 Task: Create a due date automation trigger when advanced on, 2 hours after a card is due add fields without custom field "Resume" set to a date not in this week.
Action: Mouse moved to (1358, 99)
Screenshot: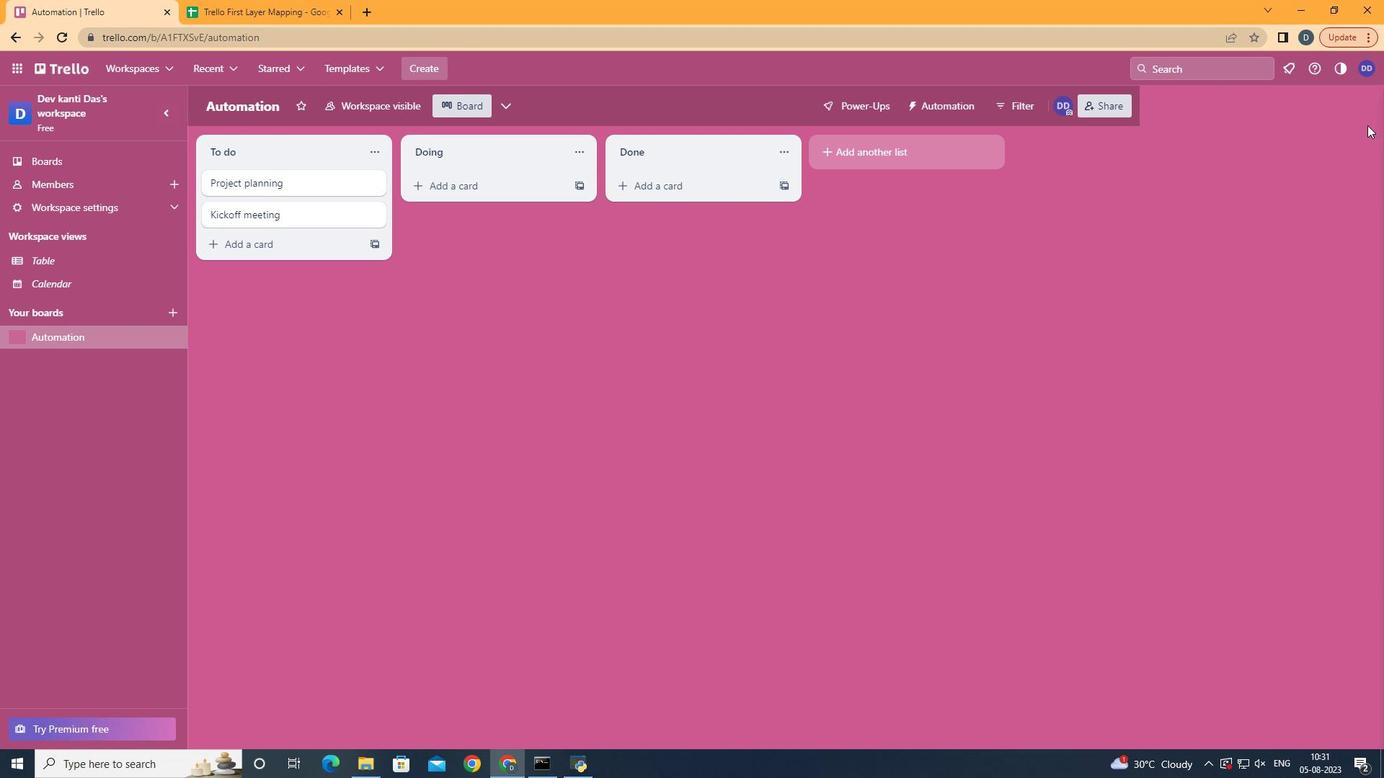 
Action: Mouse pressed left at (1358, 99)
Screenshot: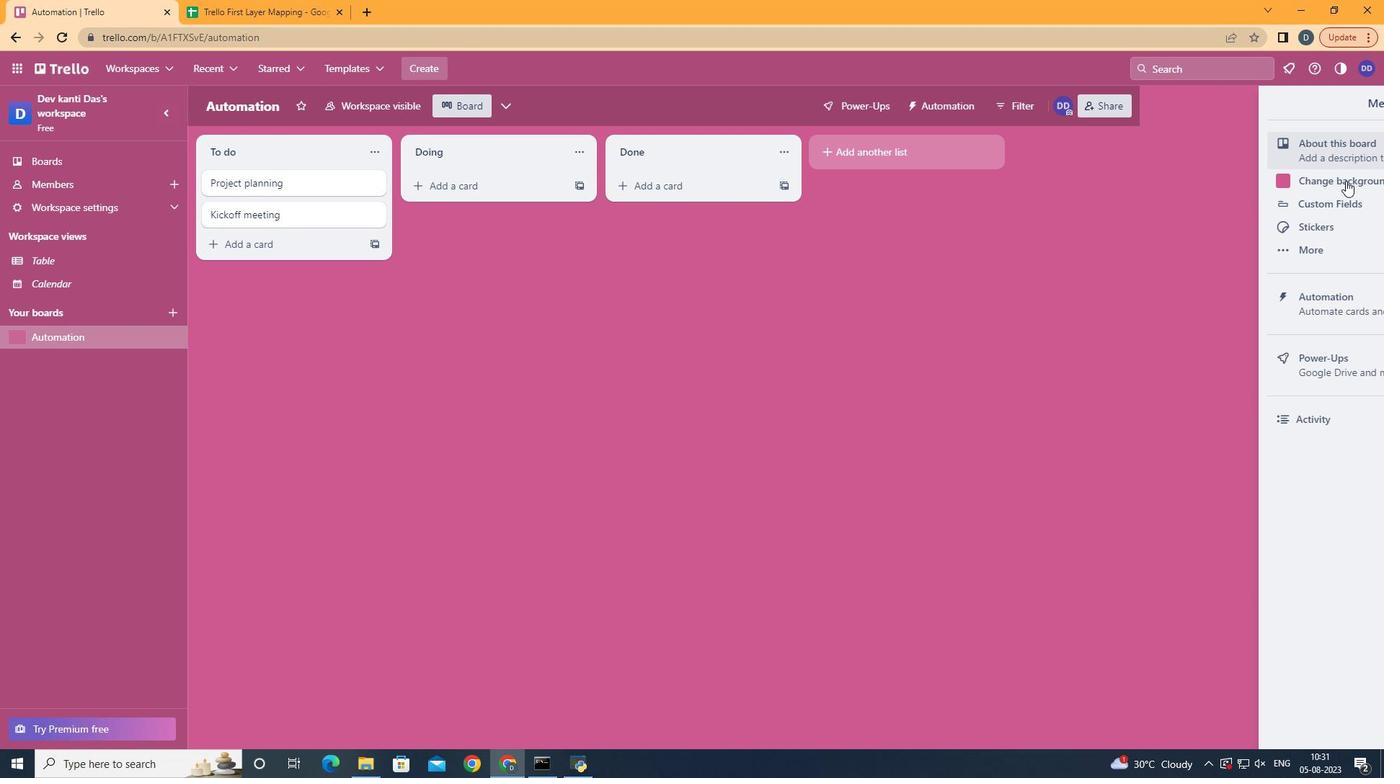
Action: Mouse moved to (1257, 287)
Screenshot: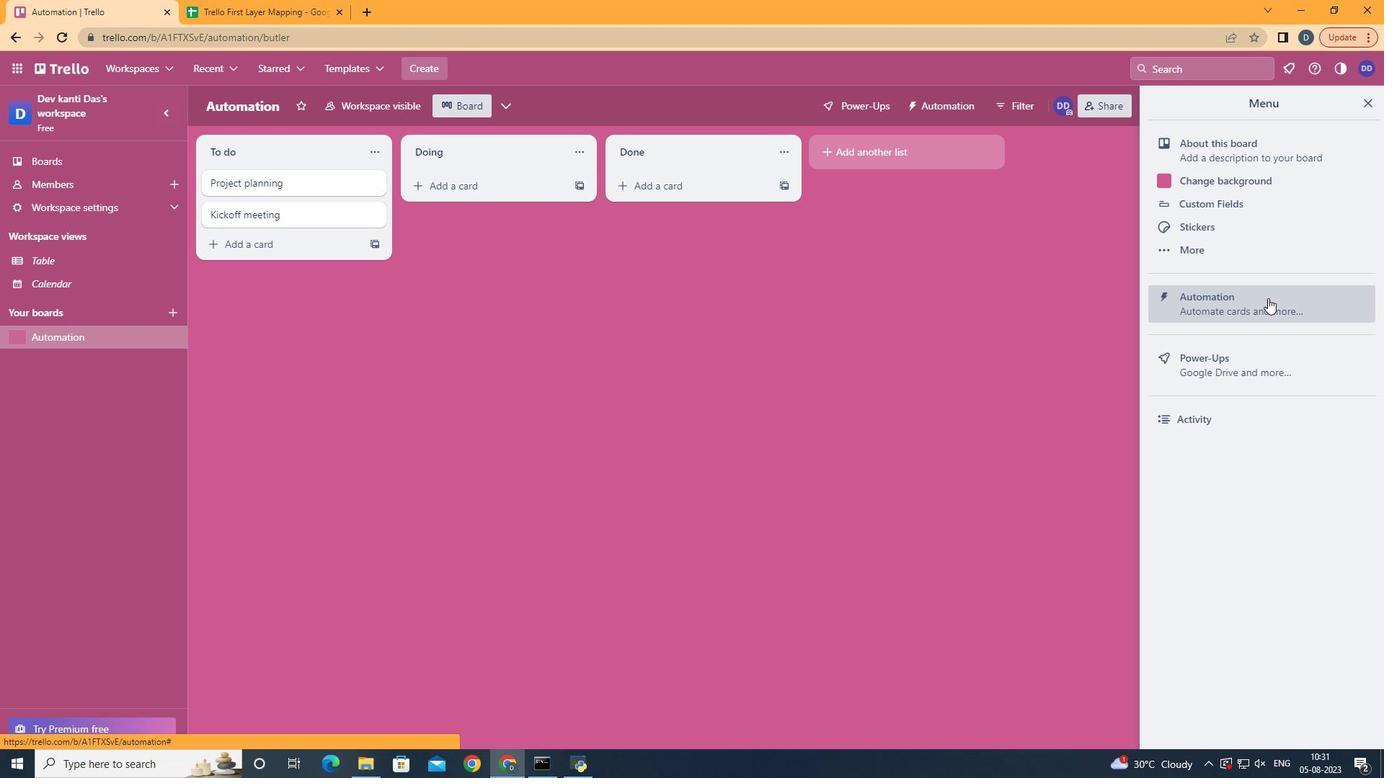 
Action: Mouse pressed left at (1257, 287)
Screenshot: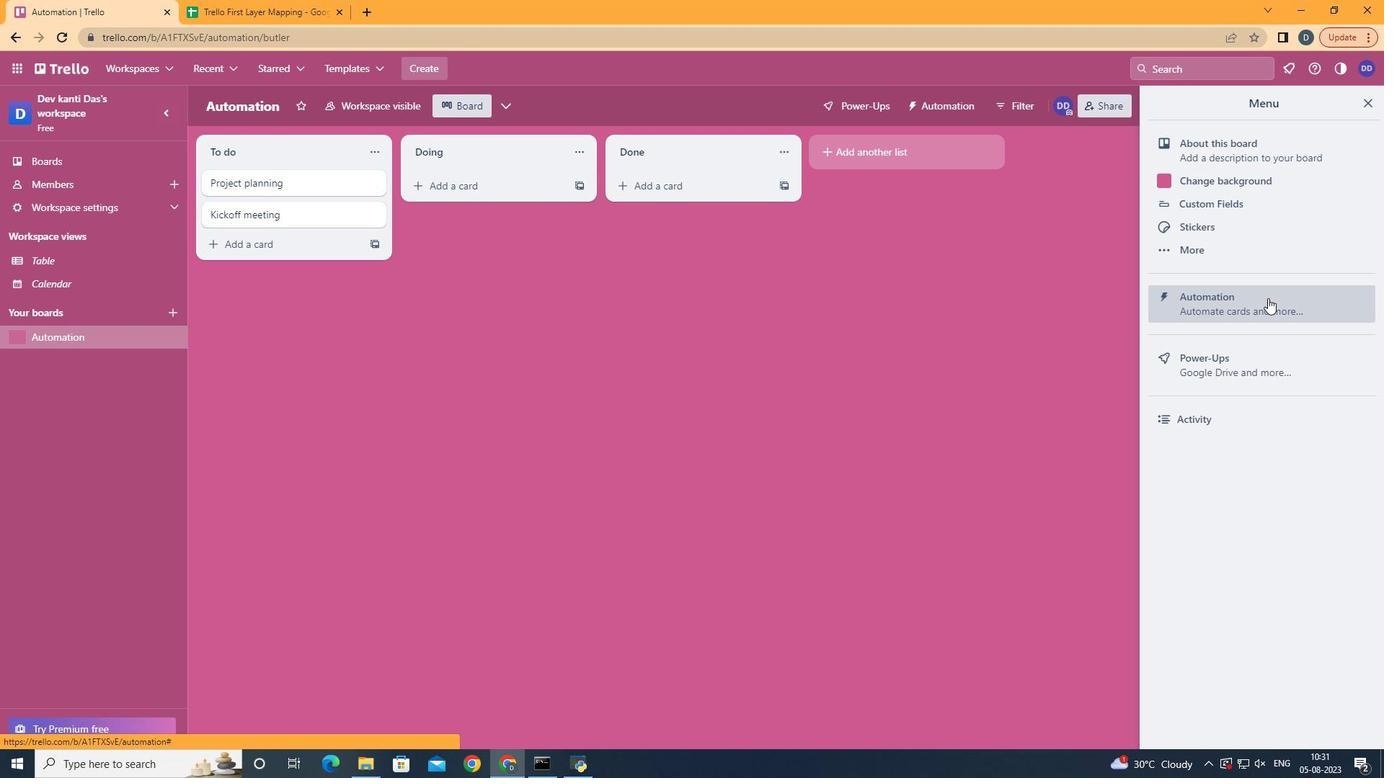 
Action: Mouse moved to (282, 266)
Screenshot: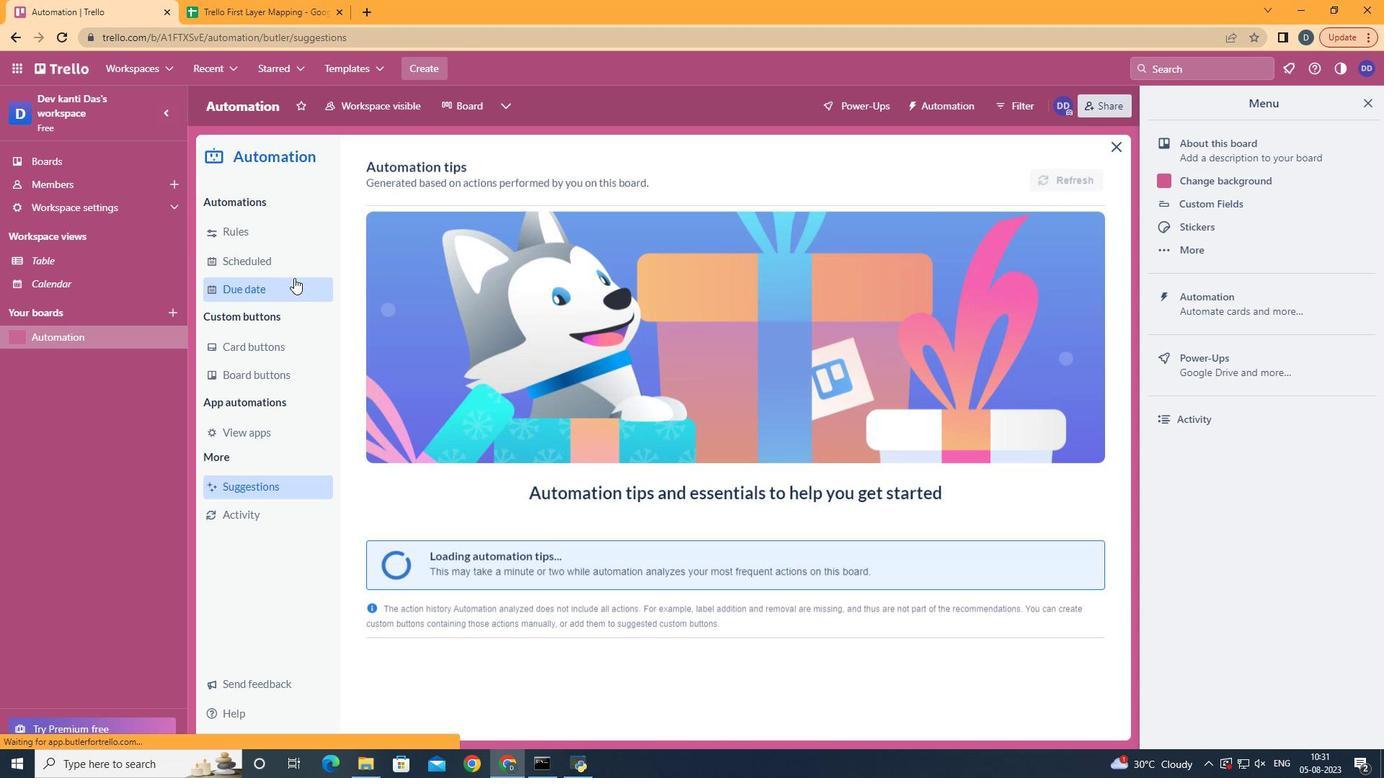 
Action: Mouse pressed left at (282, 266)
Screenshot: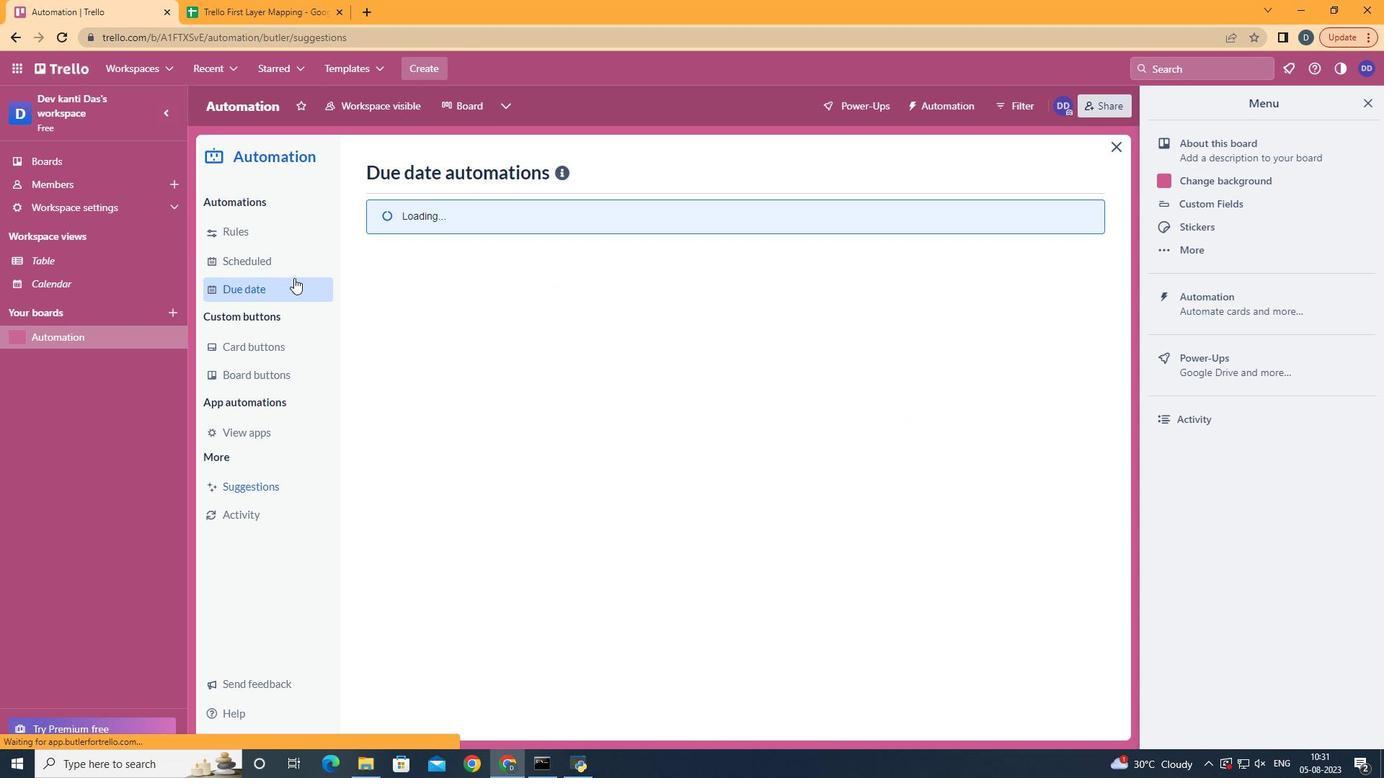 
Action: Mouse moved to (1012, 162)
Screenshot: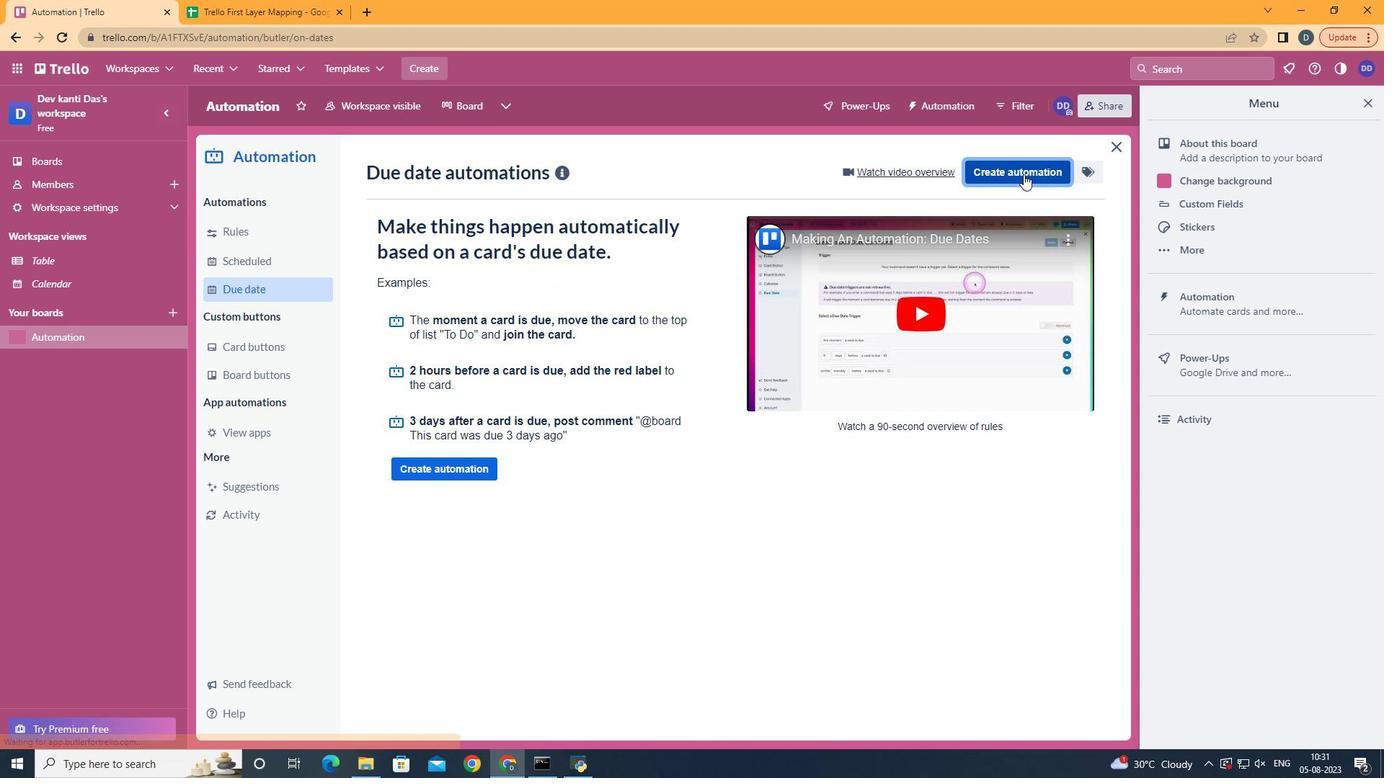 
Action: Mouse pressed left at (1012, 162)
Screenshot: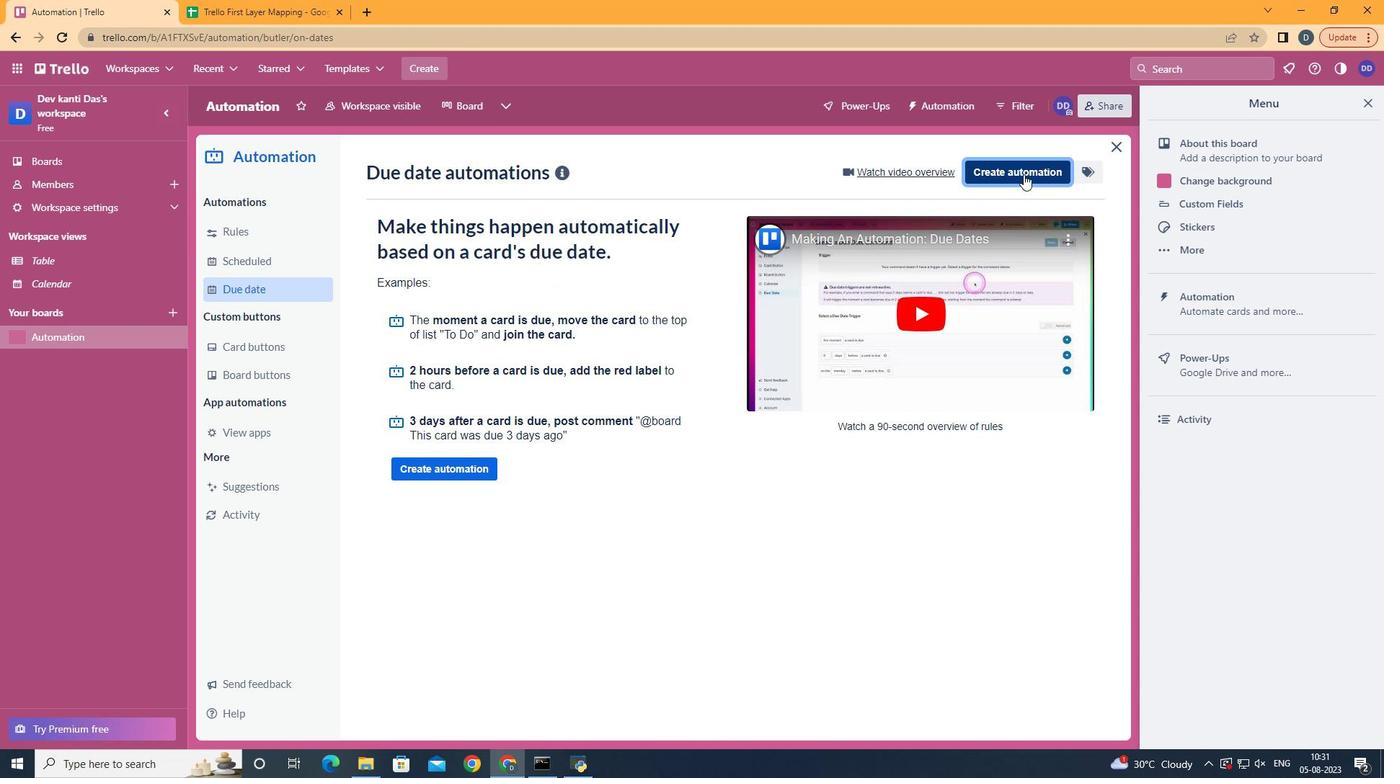 
Action: Mouse moved to (734, 312)
Screenshot: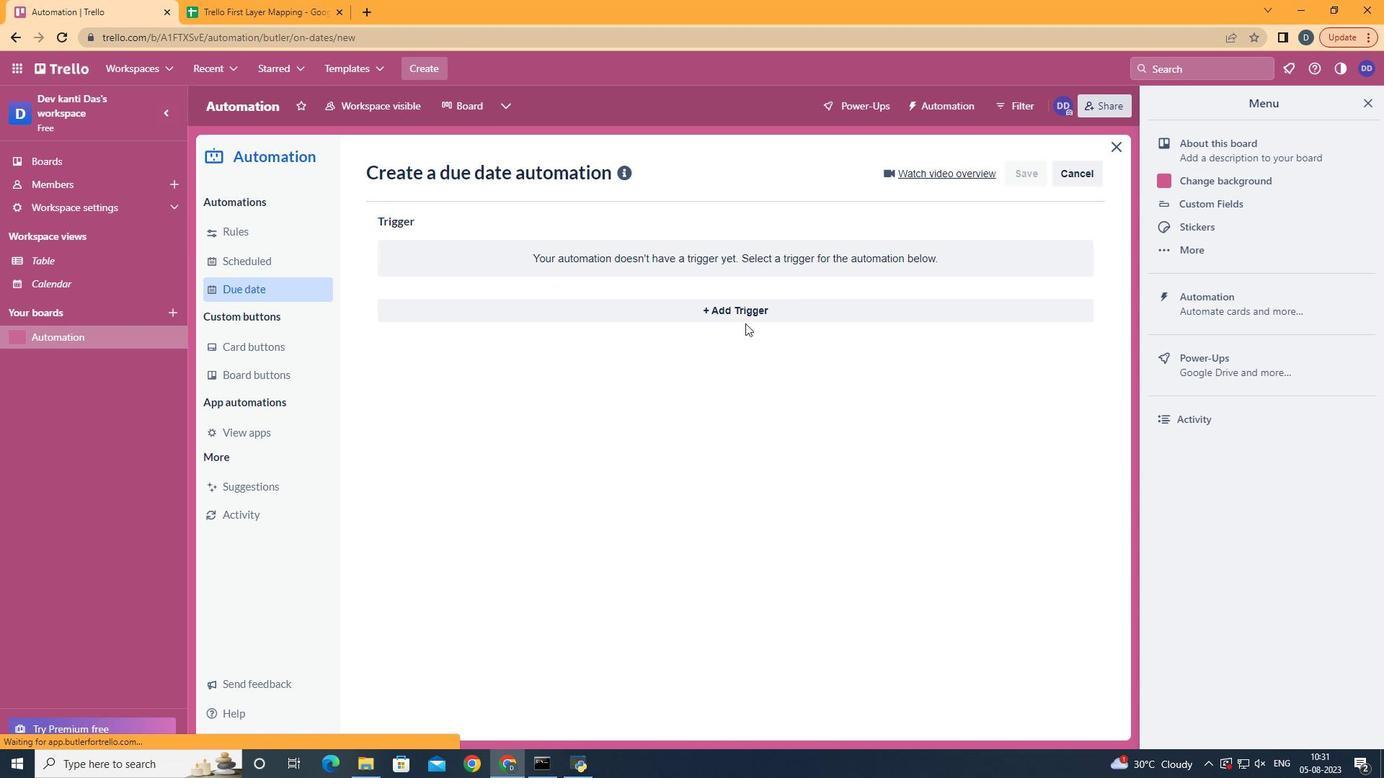 
Action: Mouse pressed left at (734, 312)
Screenshot: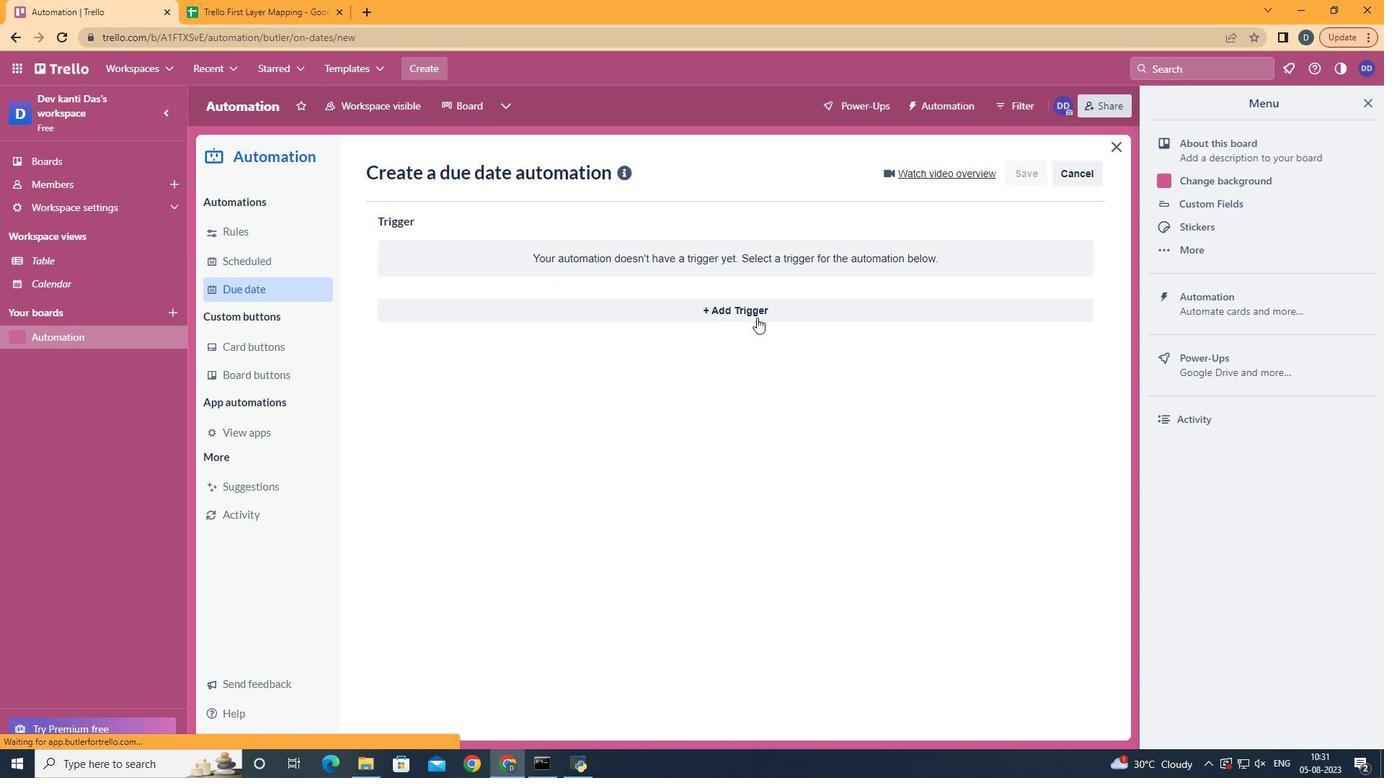 
Action: Mouse moved to (755, 302)
Screenshot: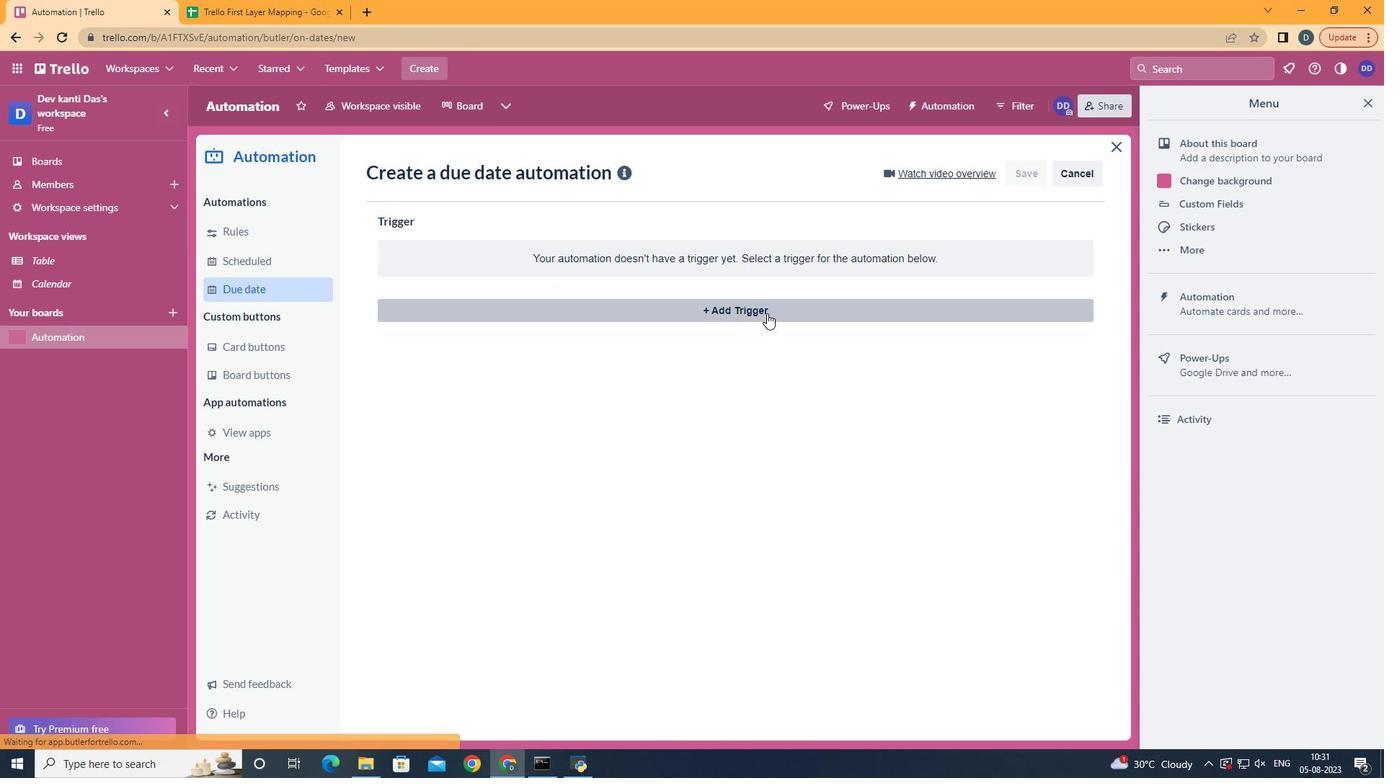 
Action: Mouse pressed left at (755, 302)
Screenshot: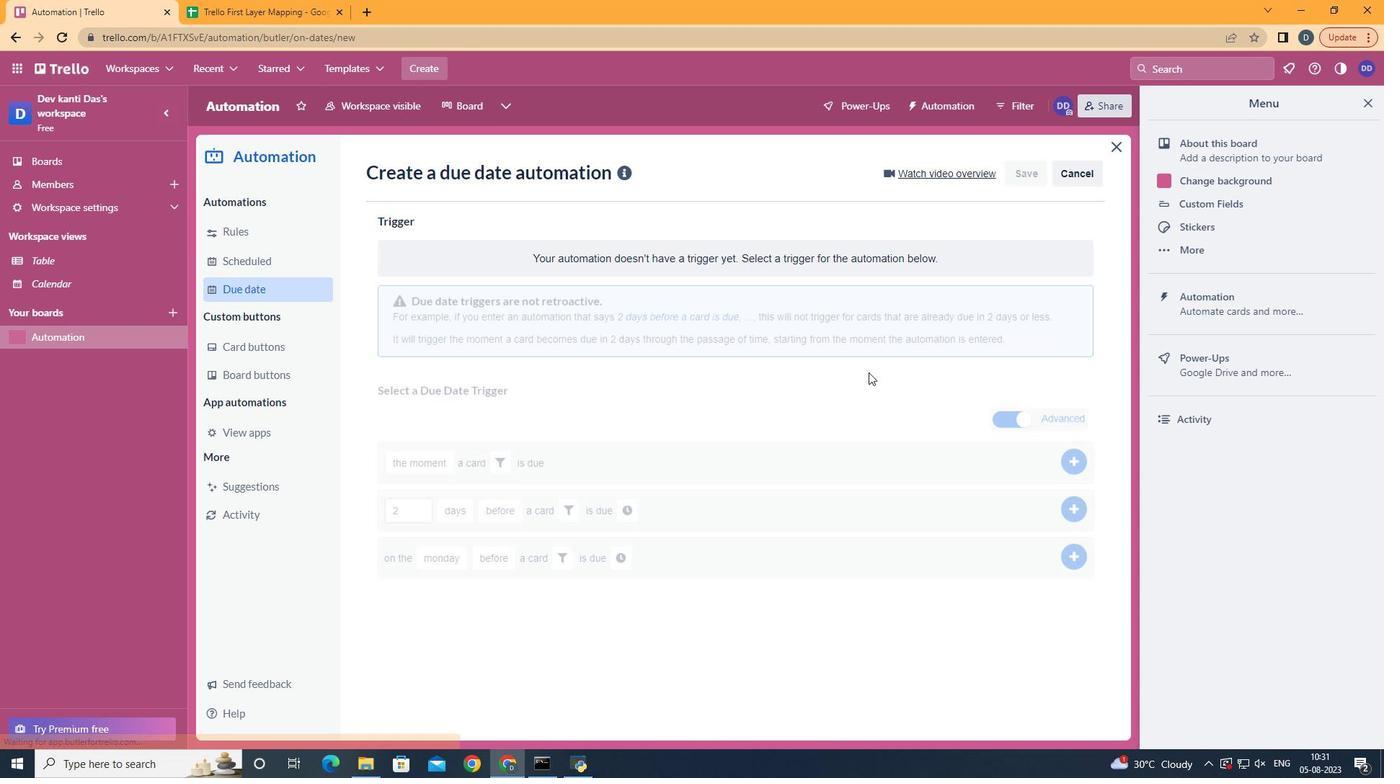 
Action: Mouse moved to (472, 596)
Screenshot: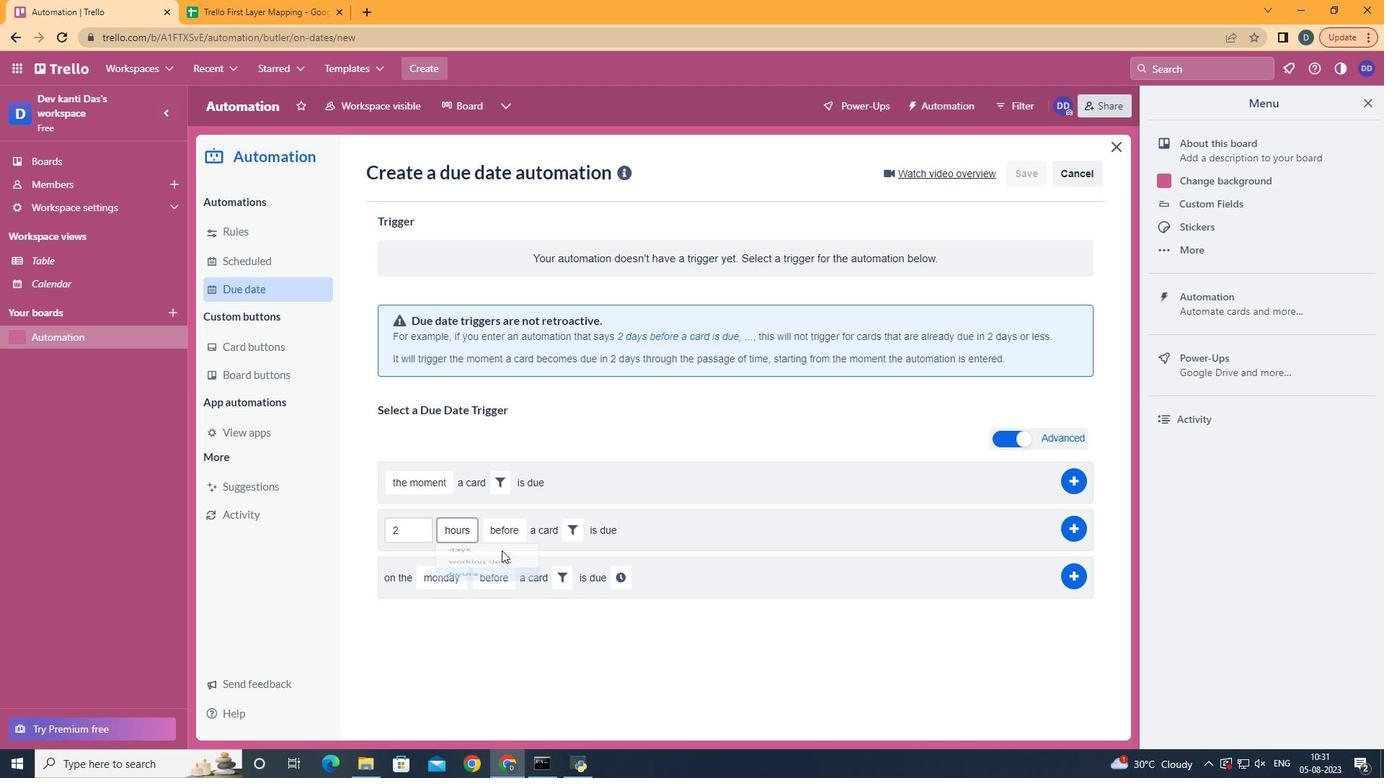 
Action: Mouse pressed left at (472, 596)
Screenshot: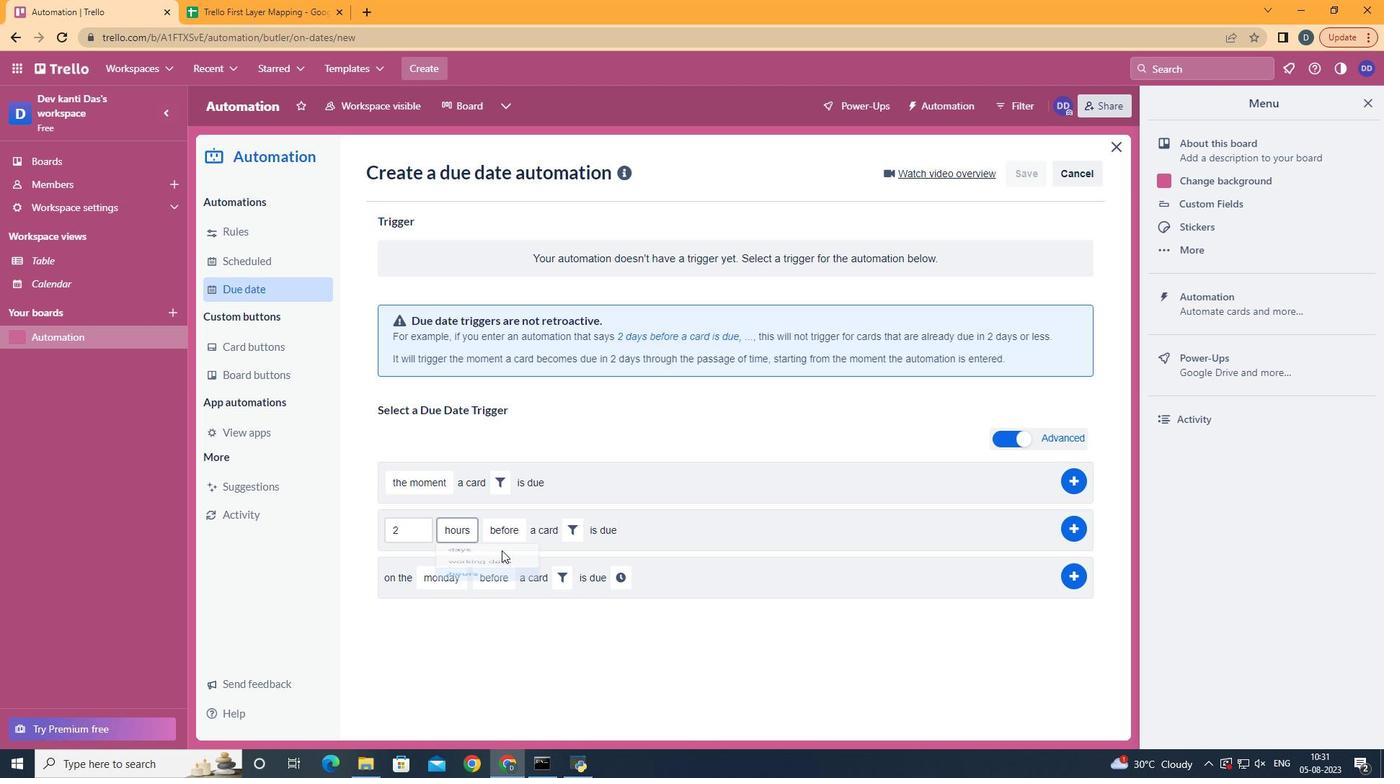 
Action: Mouse moved to (502, 571)
Screenshot: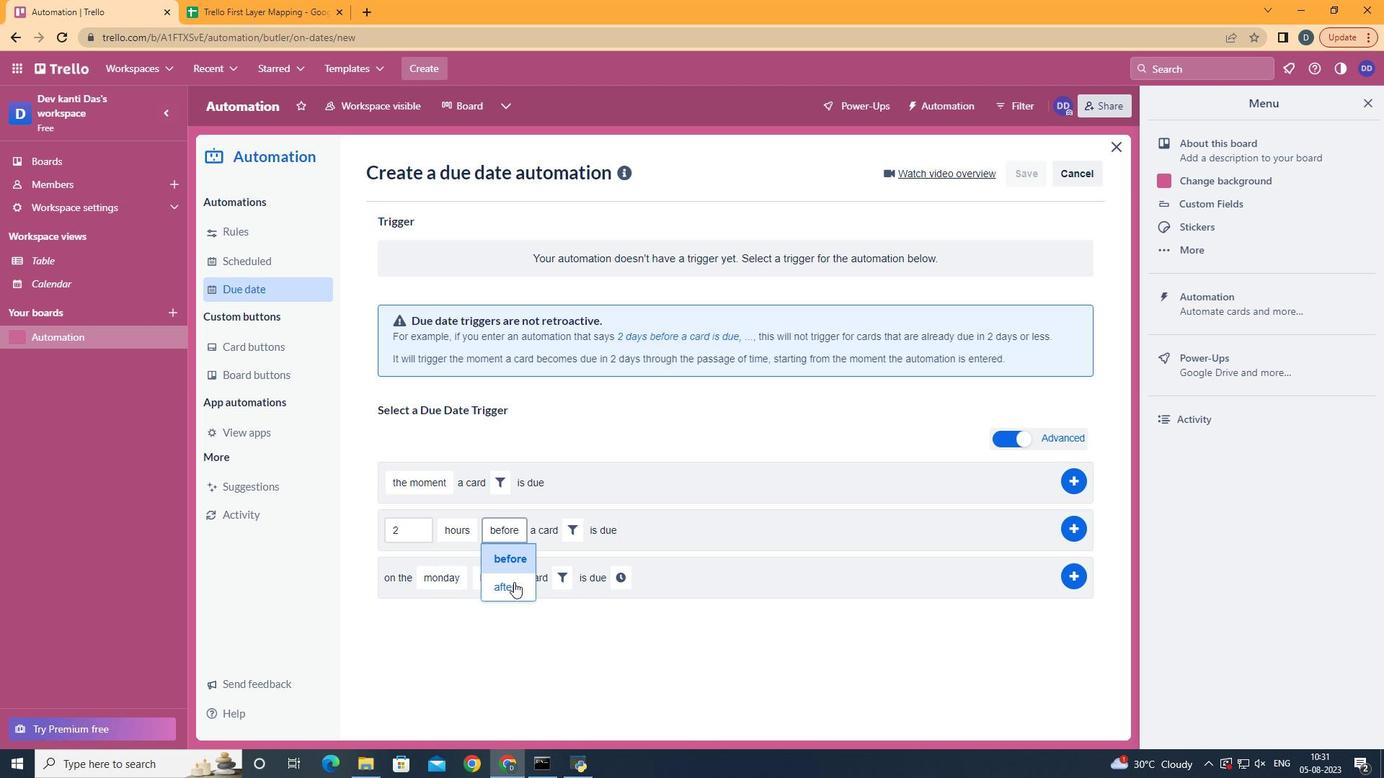 
Action: Mouse pressed left at (502, 571)
Screenshot: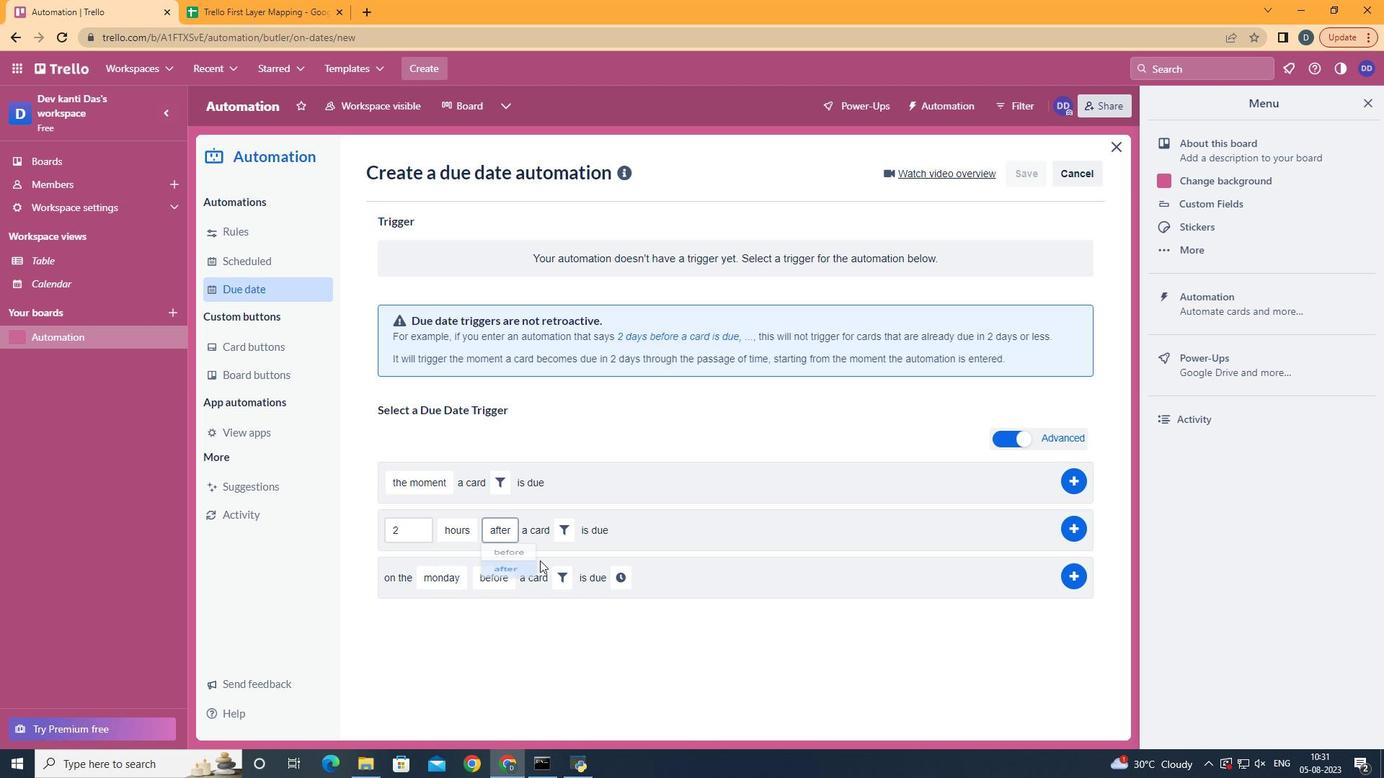 
Action: Mouse moved to (548, 524)
Screenshot: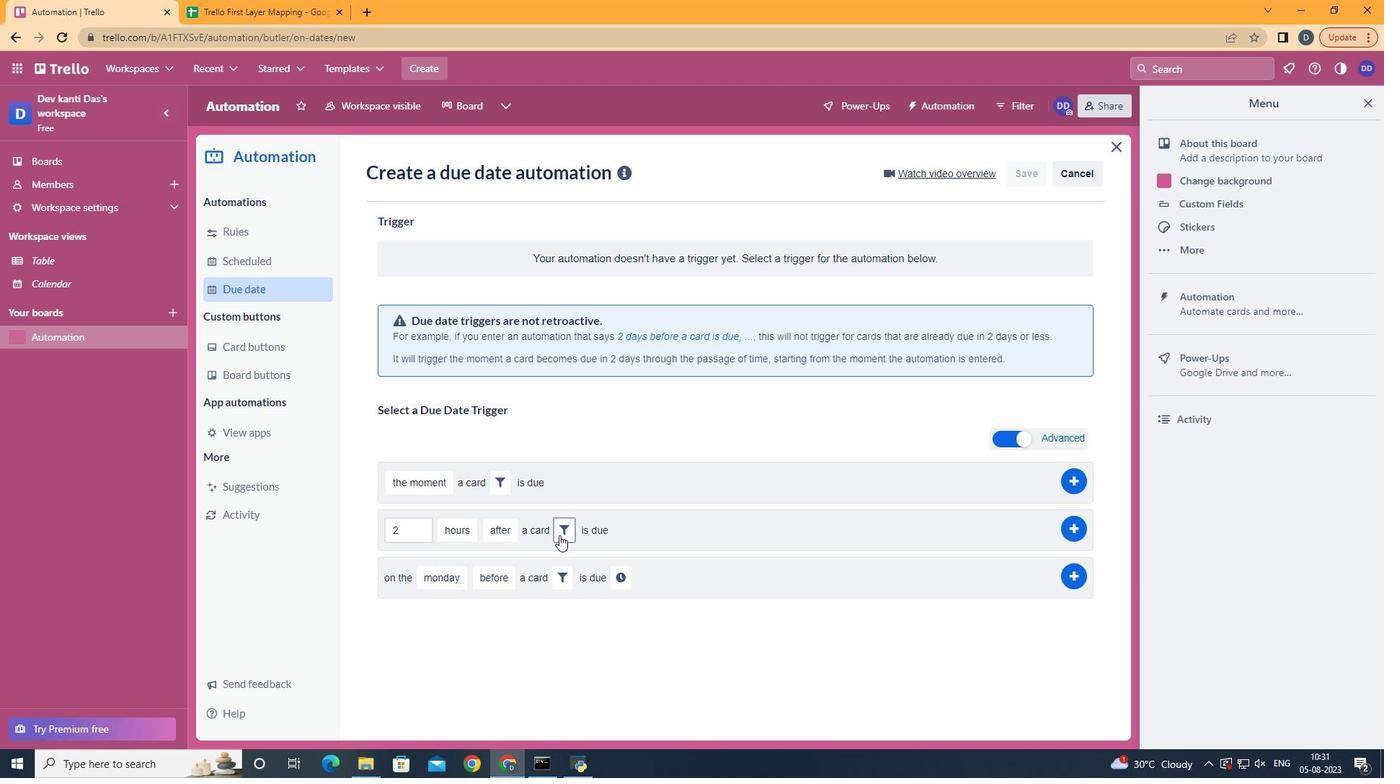 
Action: Mouse pressed left at (548, 524)
Screenshot: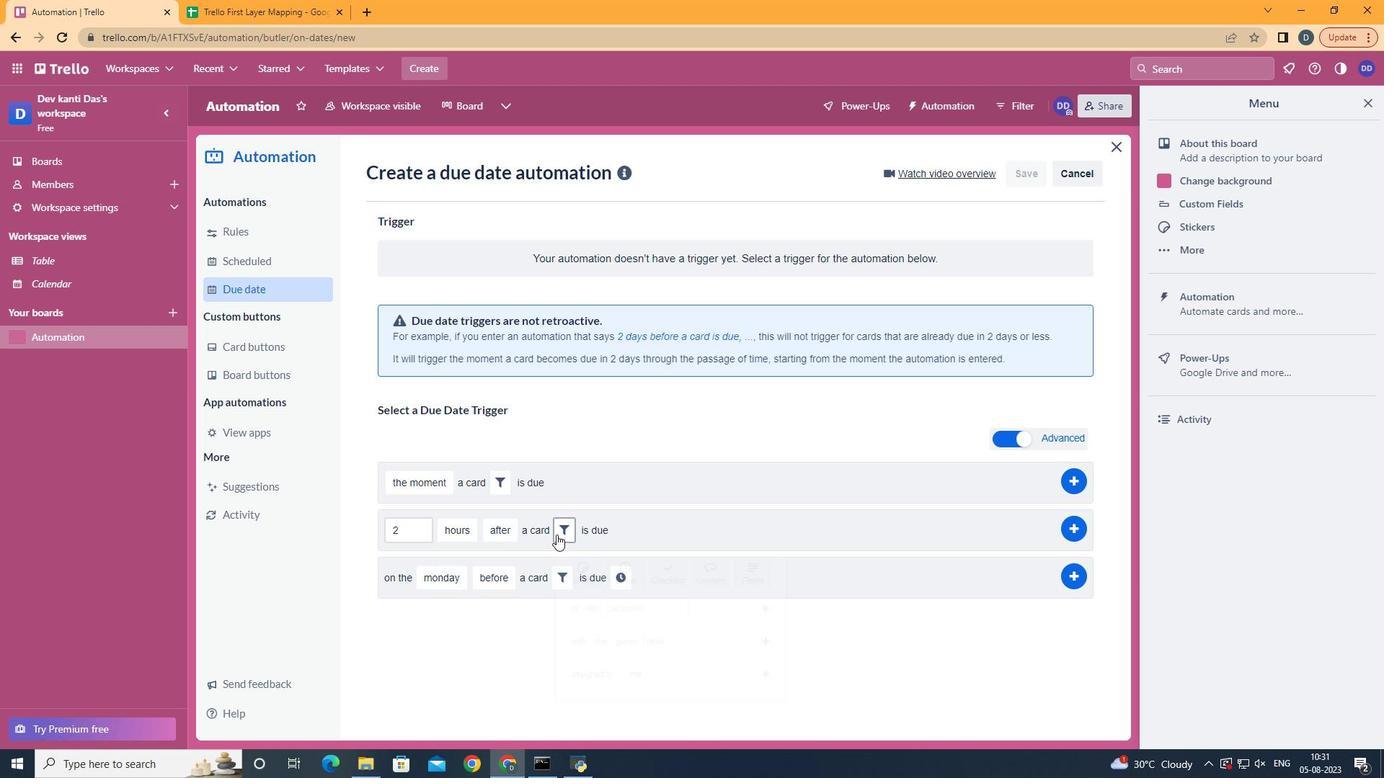 
Action: Mouse moved to (785, 563)
Screenshot: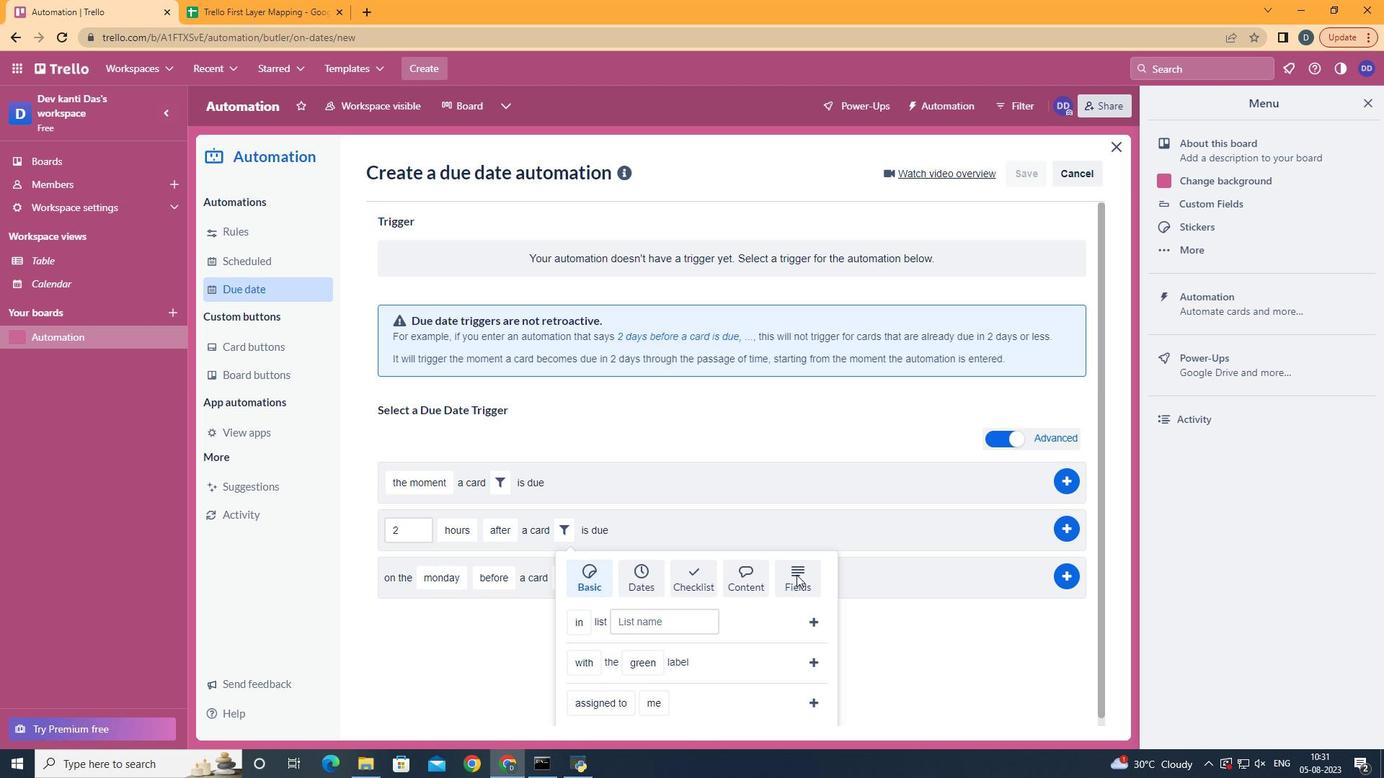 
Action: Mouse pressed left at (785, 563)
Screenshot: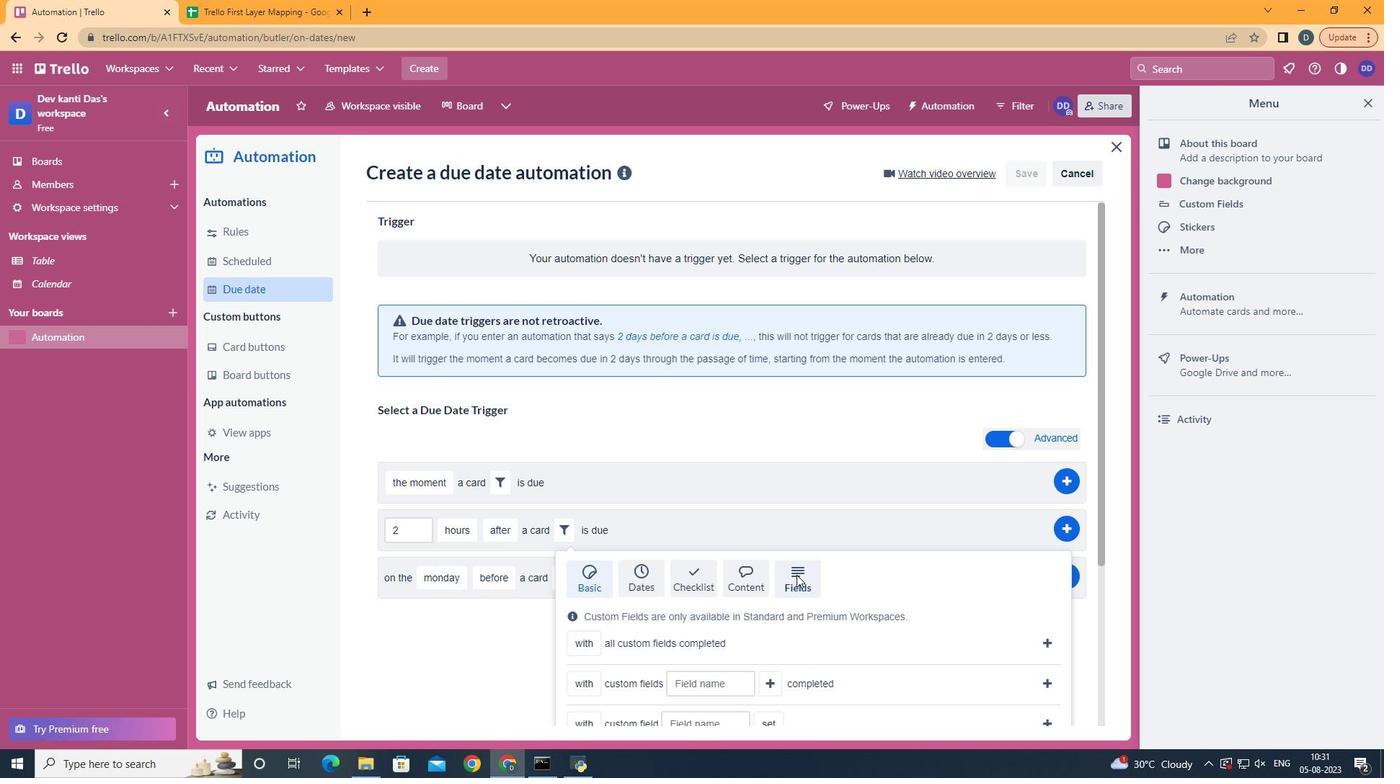 
Action: Mouse moved to (790, 560)
Screenshot: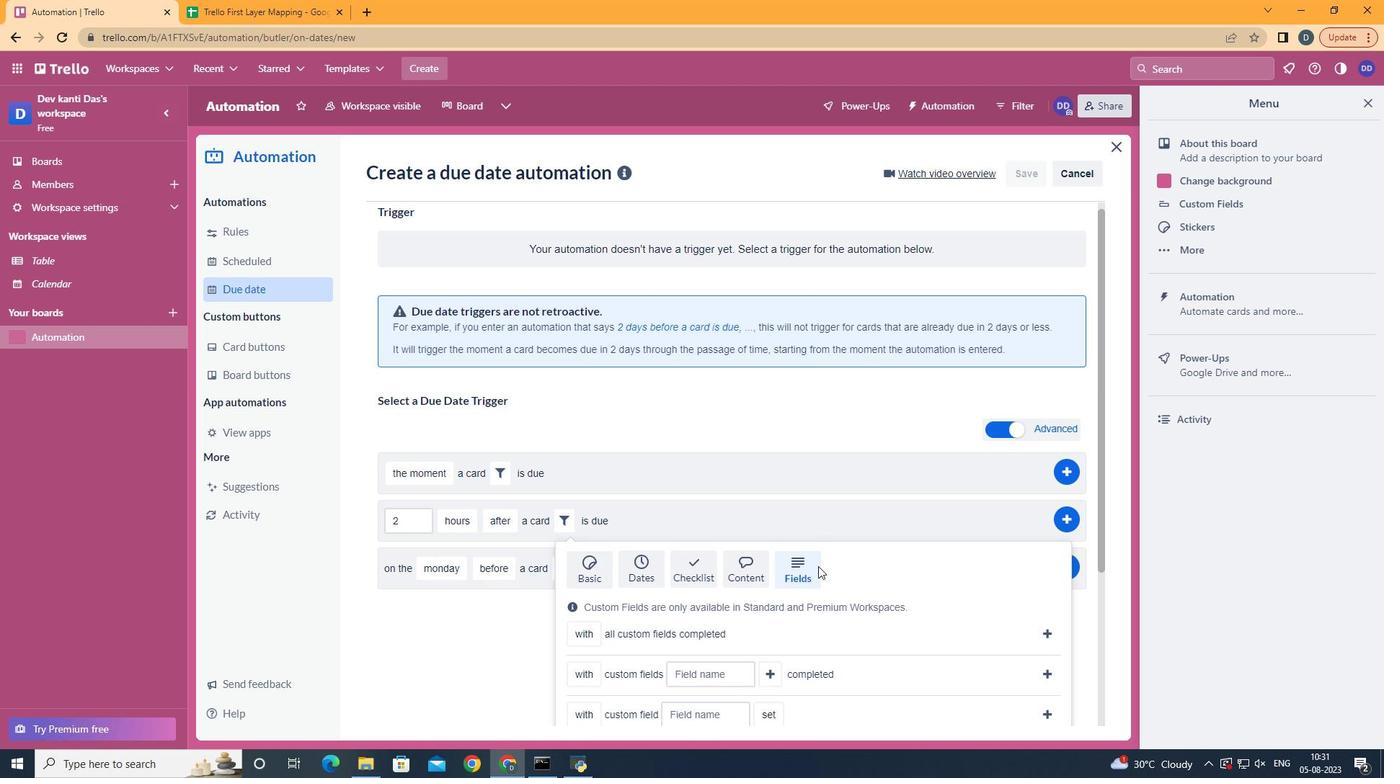 
Action: Mouse scrolled (790, 559) with delta (0, 0)
Screenshot: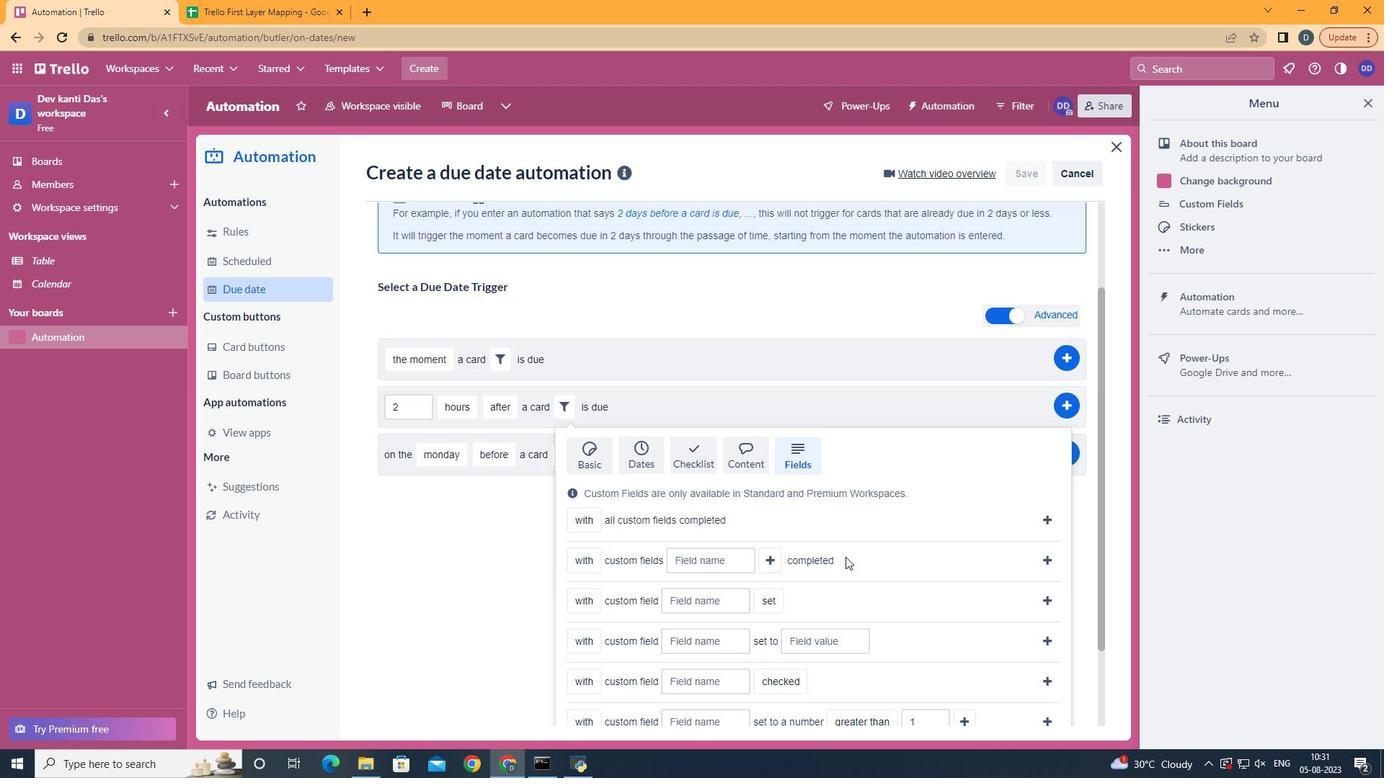 
Action: Mouse scrolled (790, 559) with delta (0, 0)
Screenshot: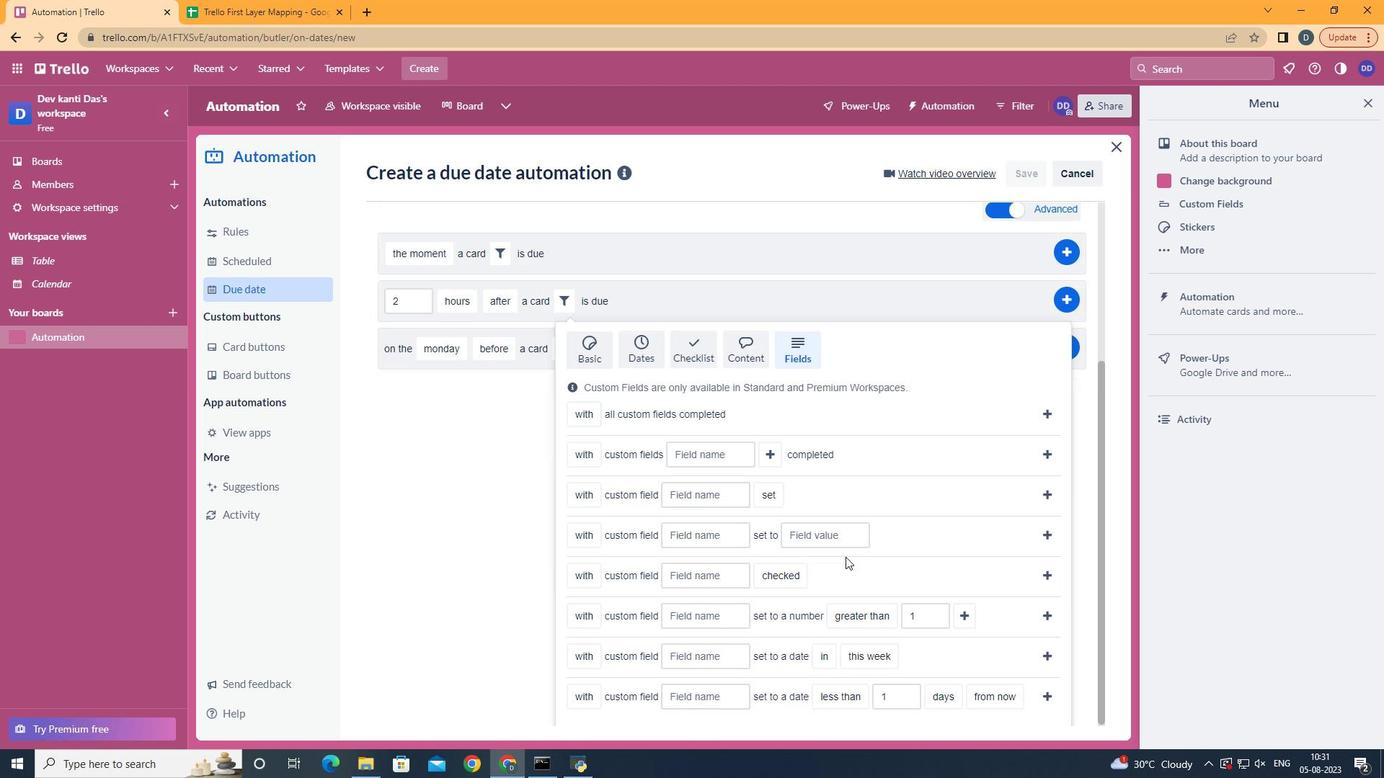 
Action: Mouse scrolled (790, 559) with delta (0, 0)
Screenshot: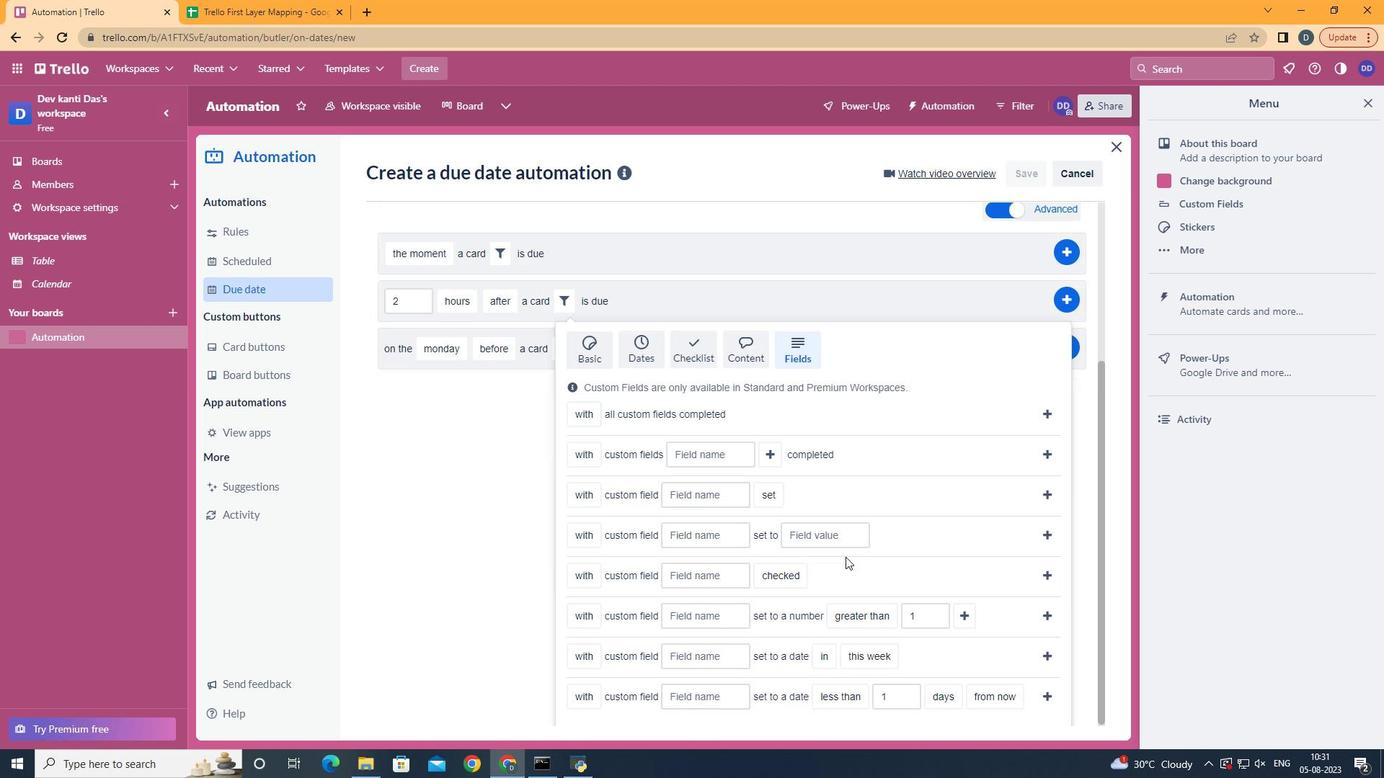 
Action: Mouse moved to (791, 560)
Screenshot: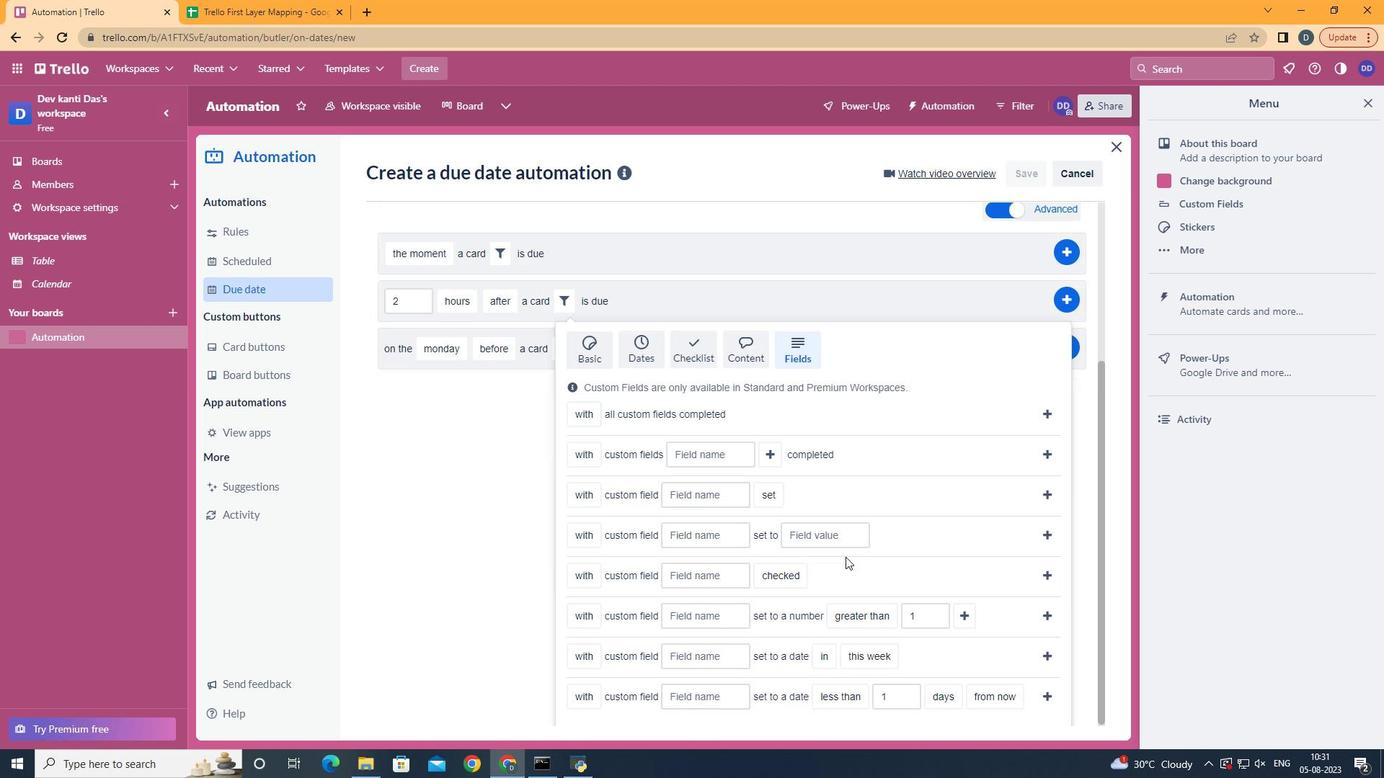
Action: Mouse scrolled (791, 559) with delta (0, 0)
Screenshot: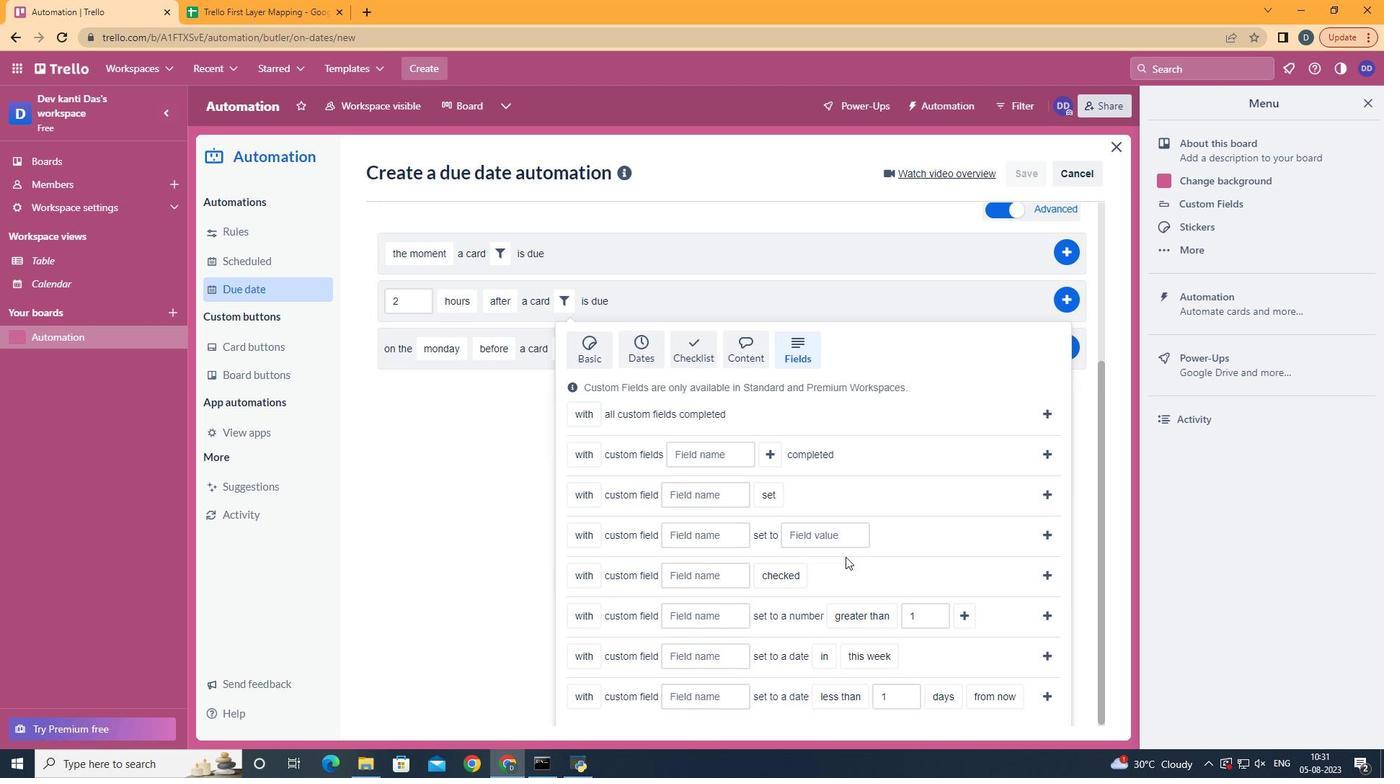 
Action: Mouse scrolled (791, 559) with delta (0, 0)
Screenshot: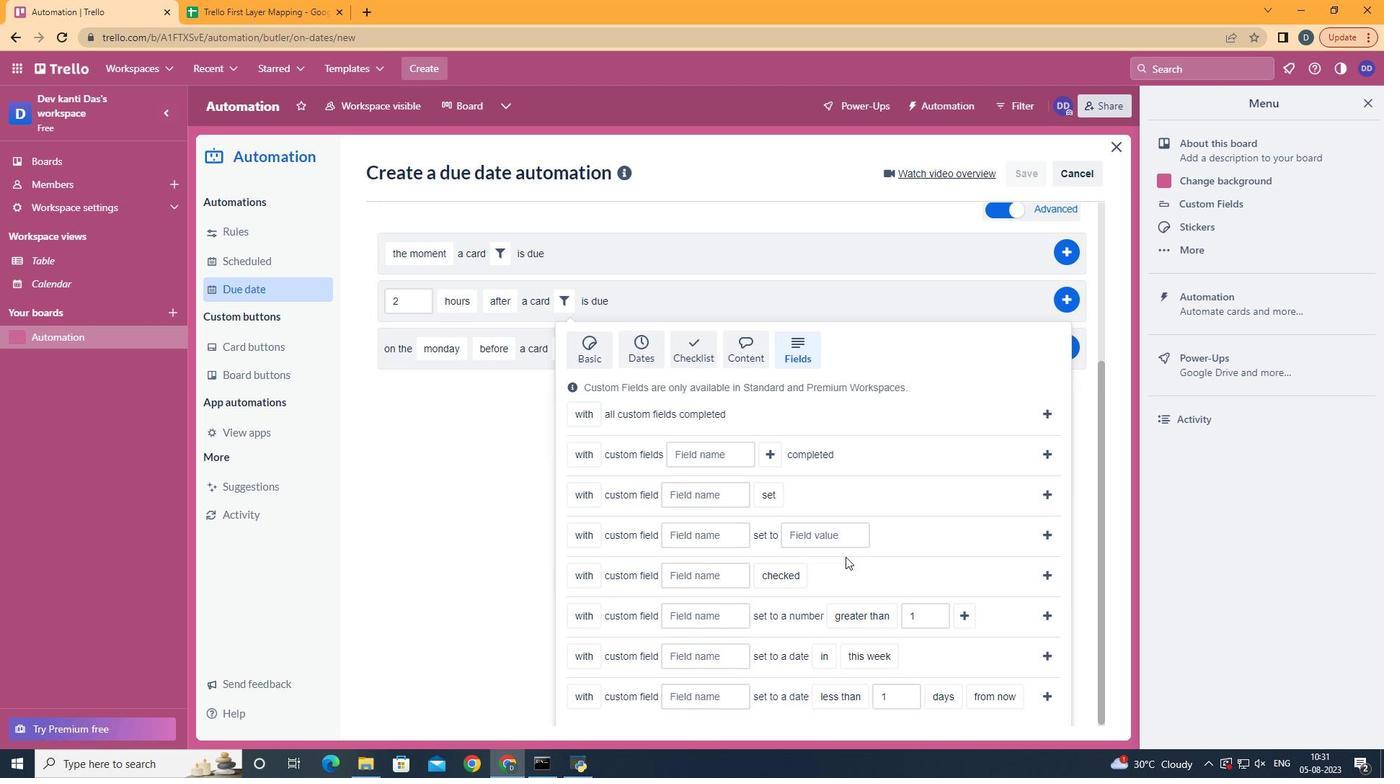 
Action: Mouse moved to (792, 560)
Screenshot: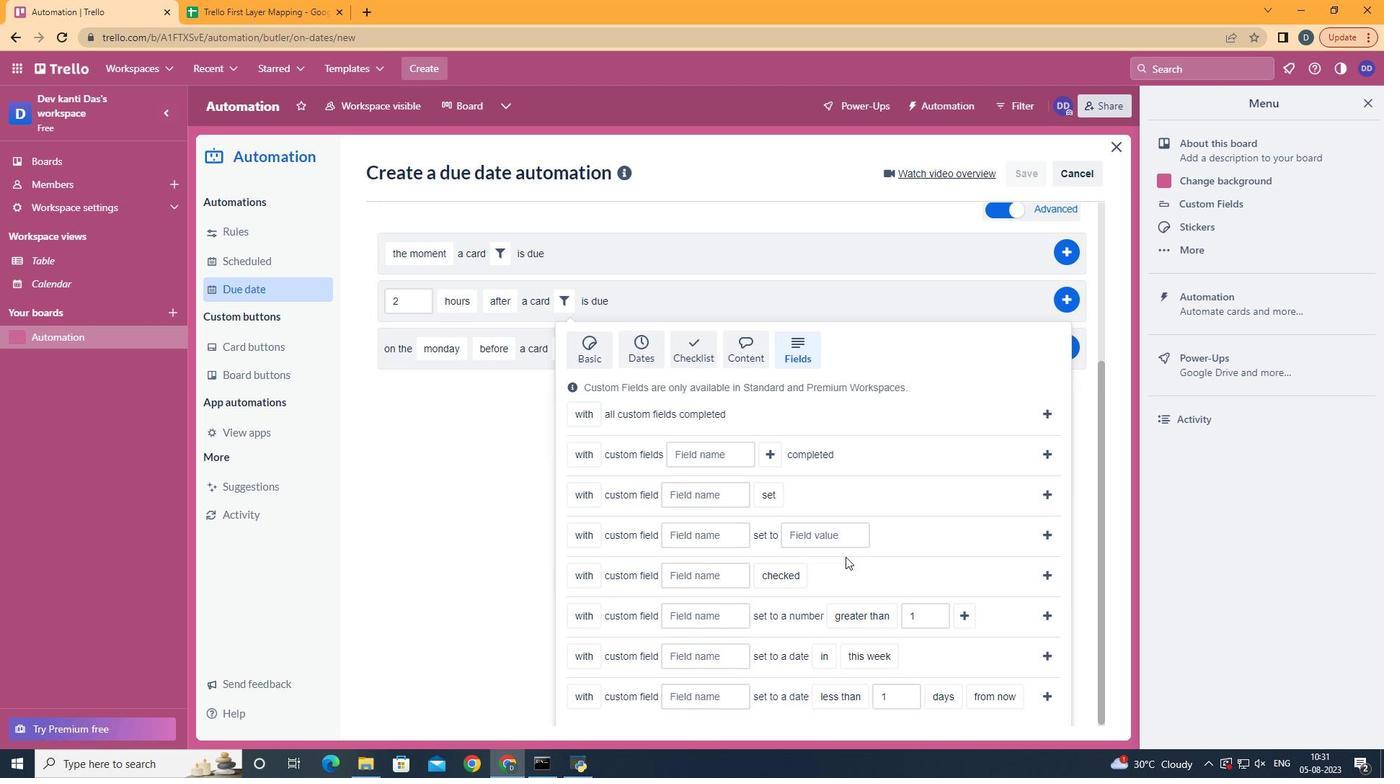 
Action: Mouse scrolled (792, 559) with delta (0, 0)
Screenshot: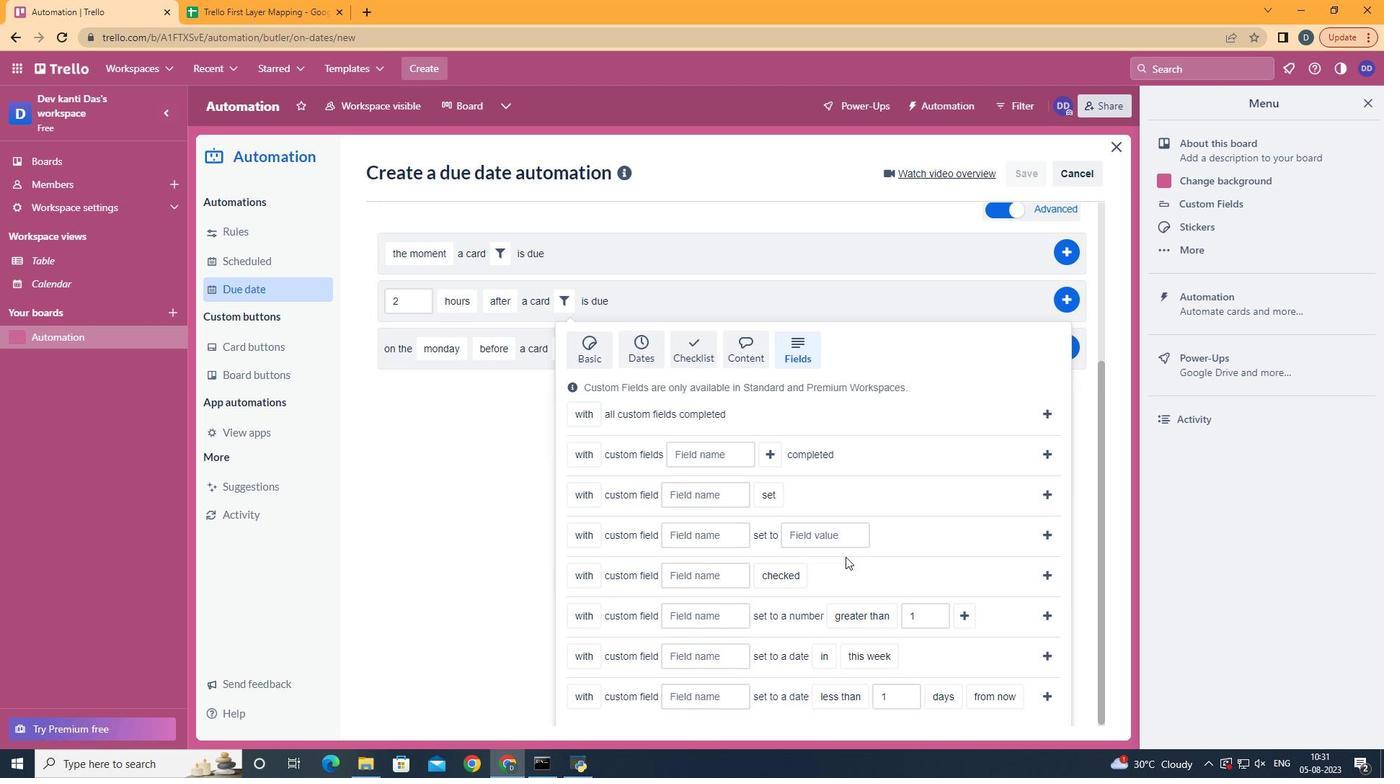 
Action: Mouse moved to (799, 557)
Screenshot: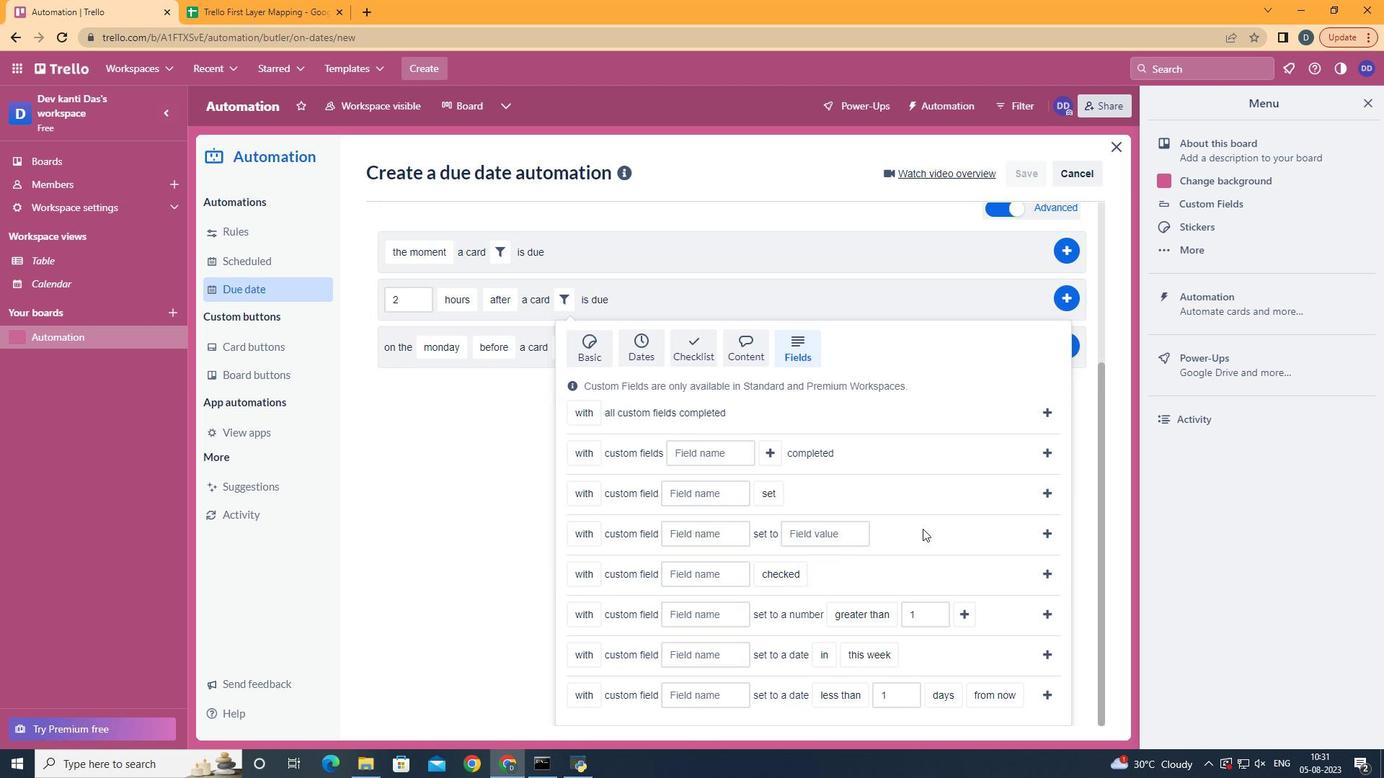 
Action: Mouse scrolled (799, 556) with delta (0, 0)
Screenshot: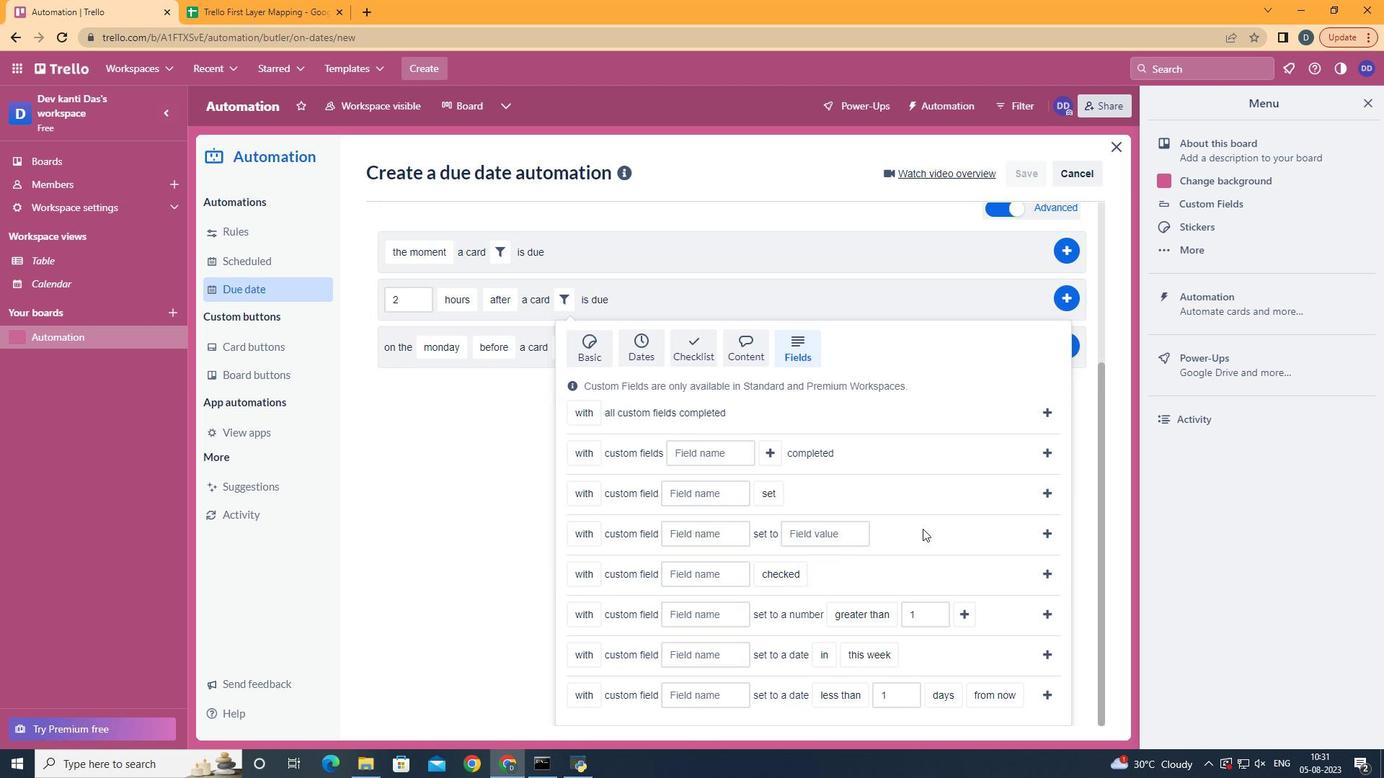 
Action: Mouse moved to (582, 698)
Screenshot: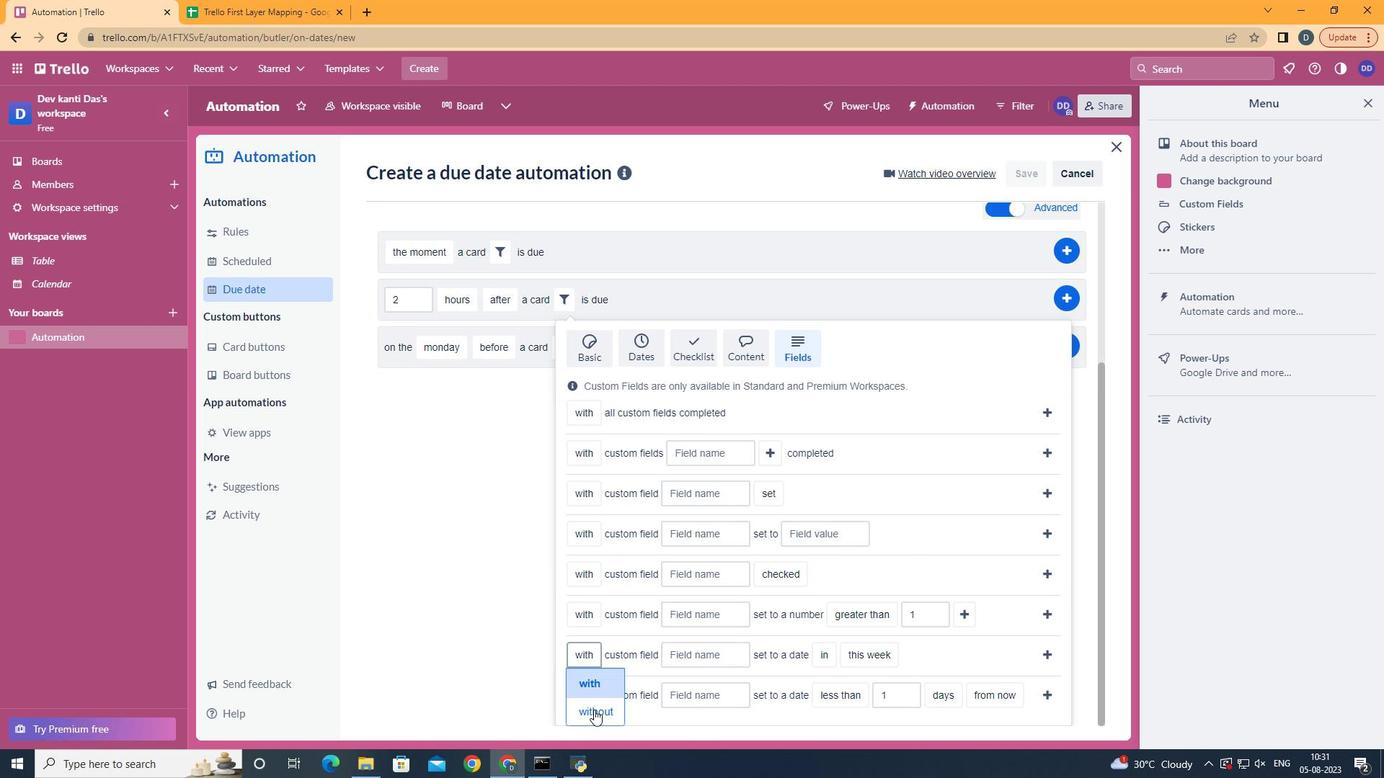 
Action: Mouse pressed left at (582, 698)
Screenshot: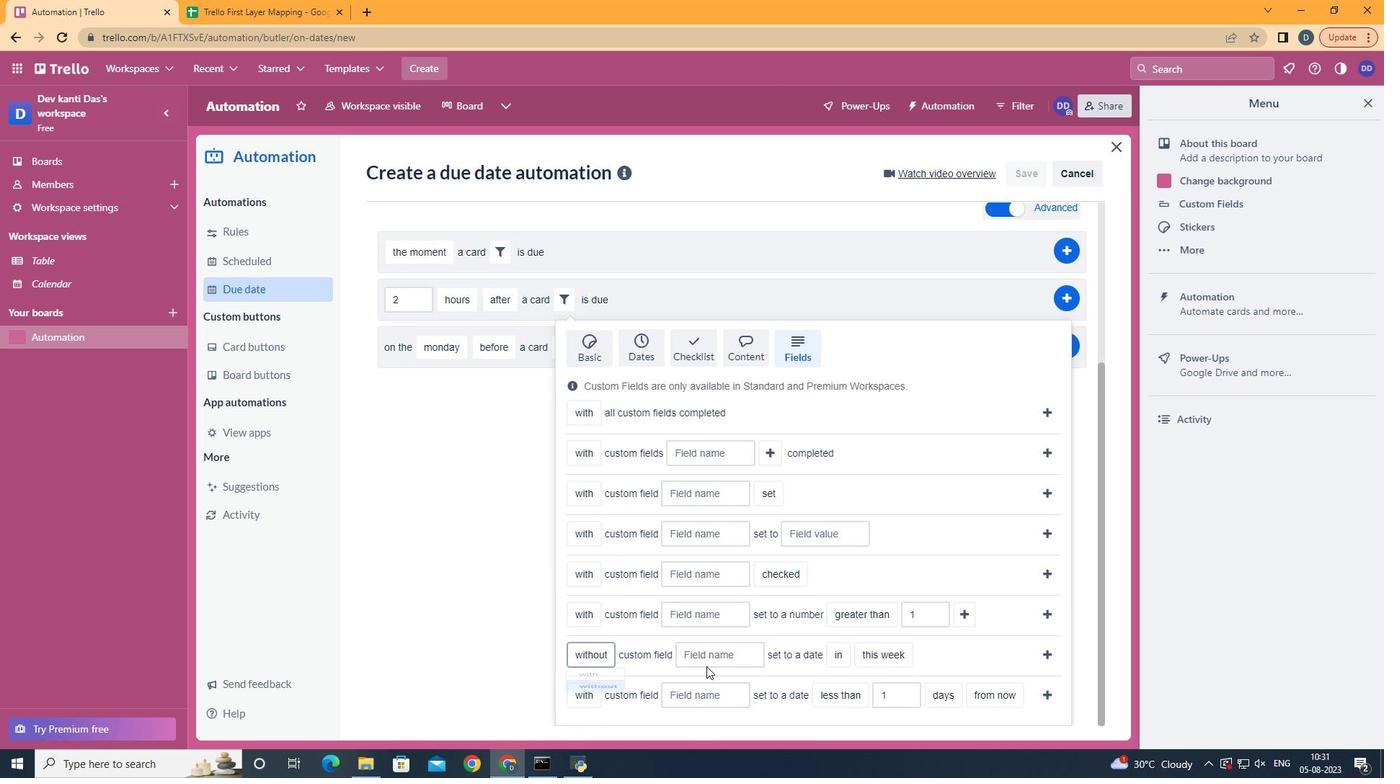 
Action: Mouse moved to (726, 642)
Screenshot: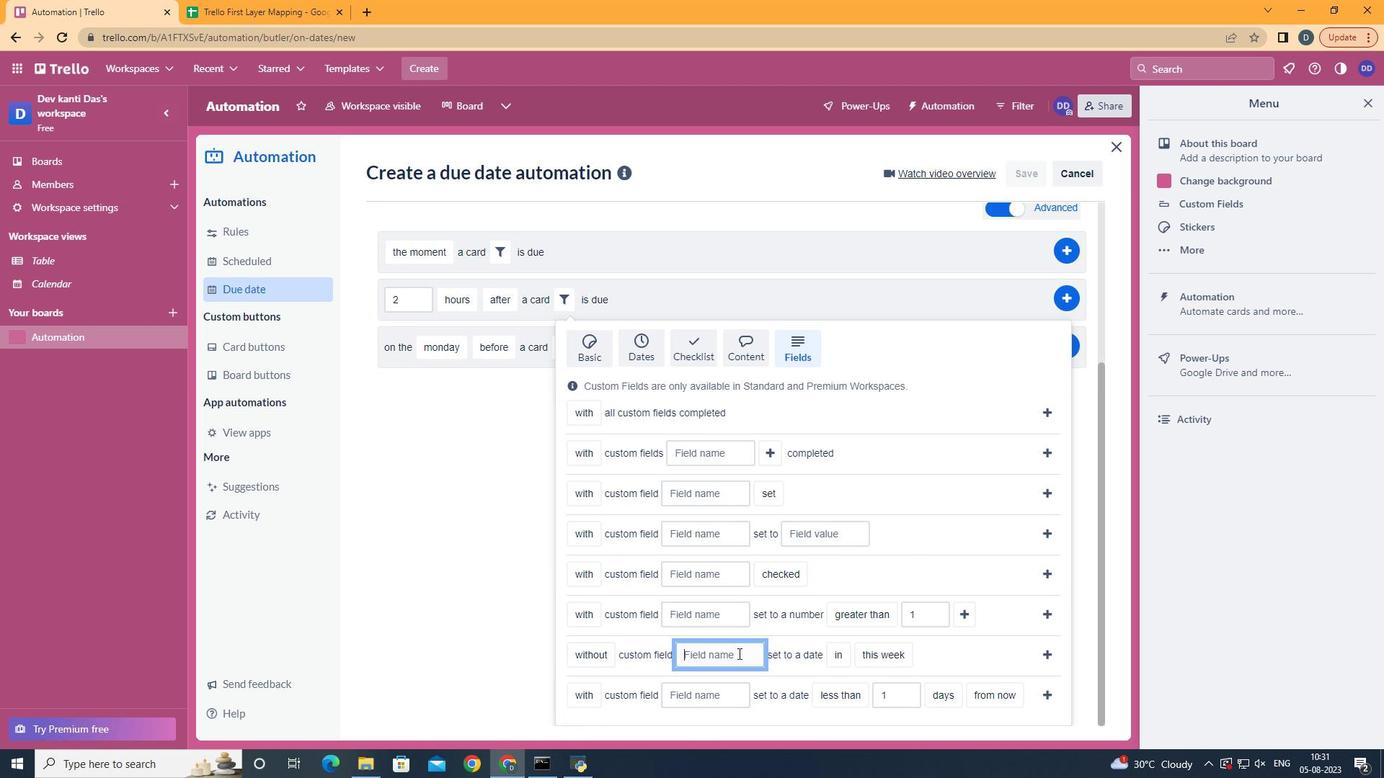 
Action: Mouse pressed left at (726, 642)
Screenshot: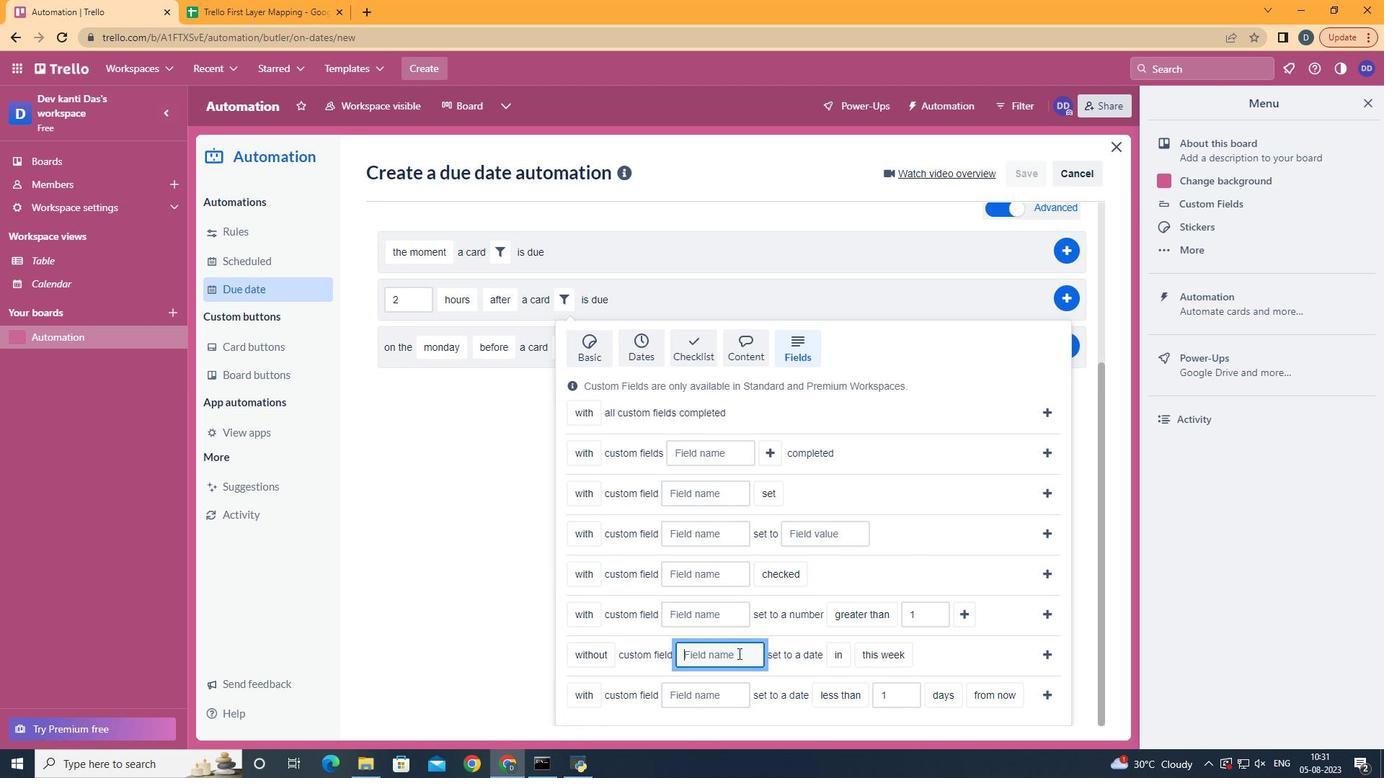 
Action: Key pressed <Key.shift>Resume
Screenshot: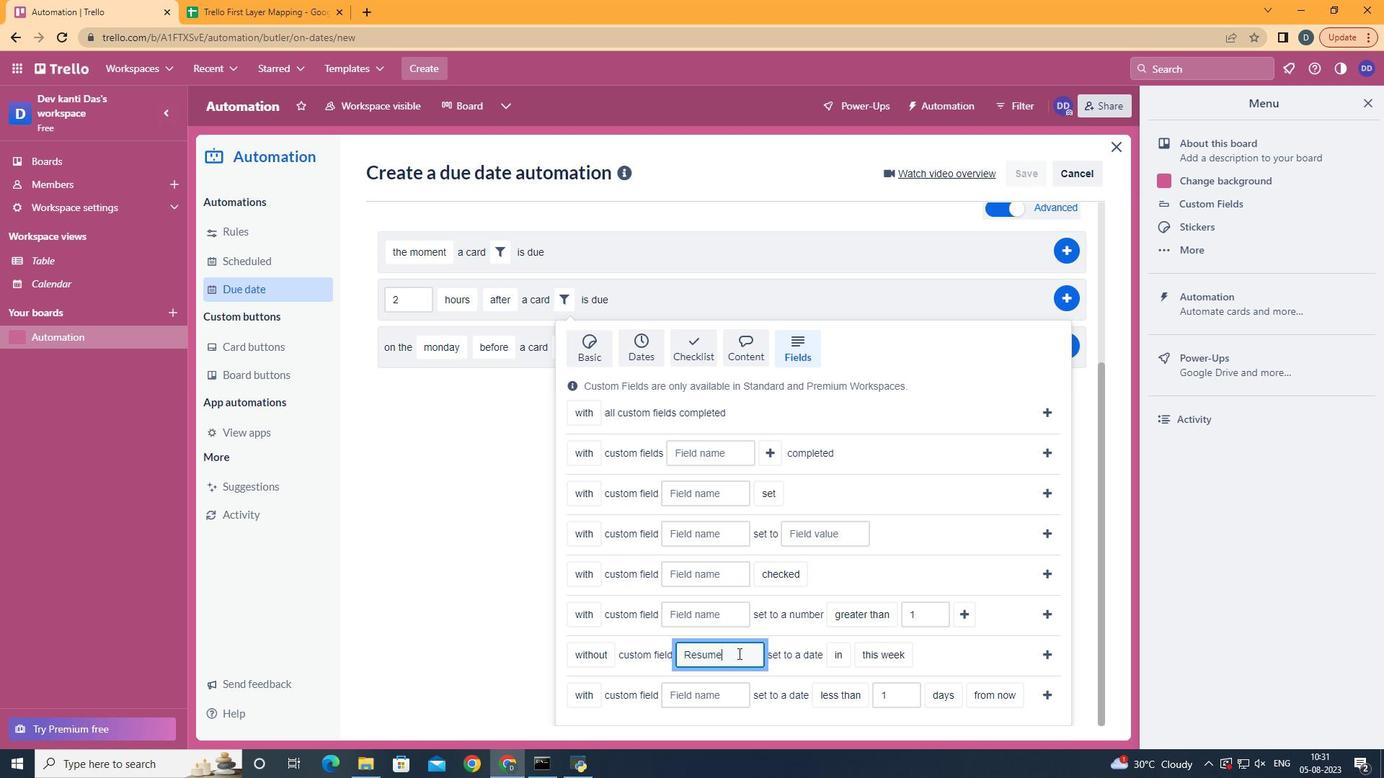 
Action: Mouse moved to (832, 701)
Screenshot: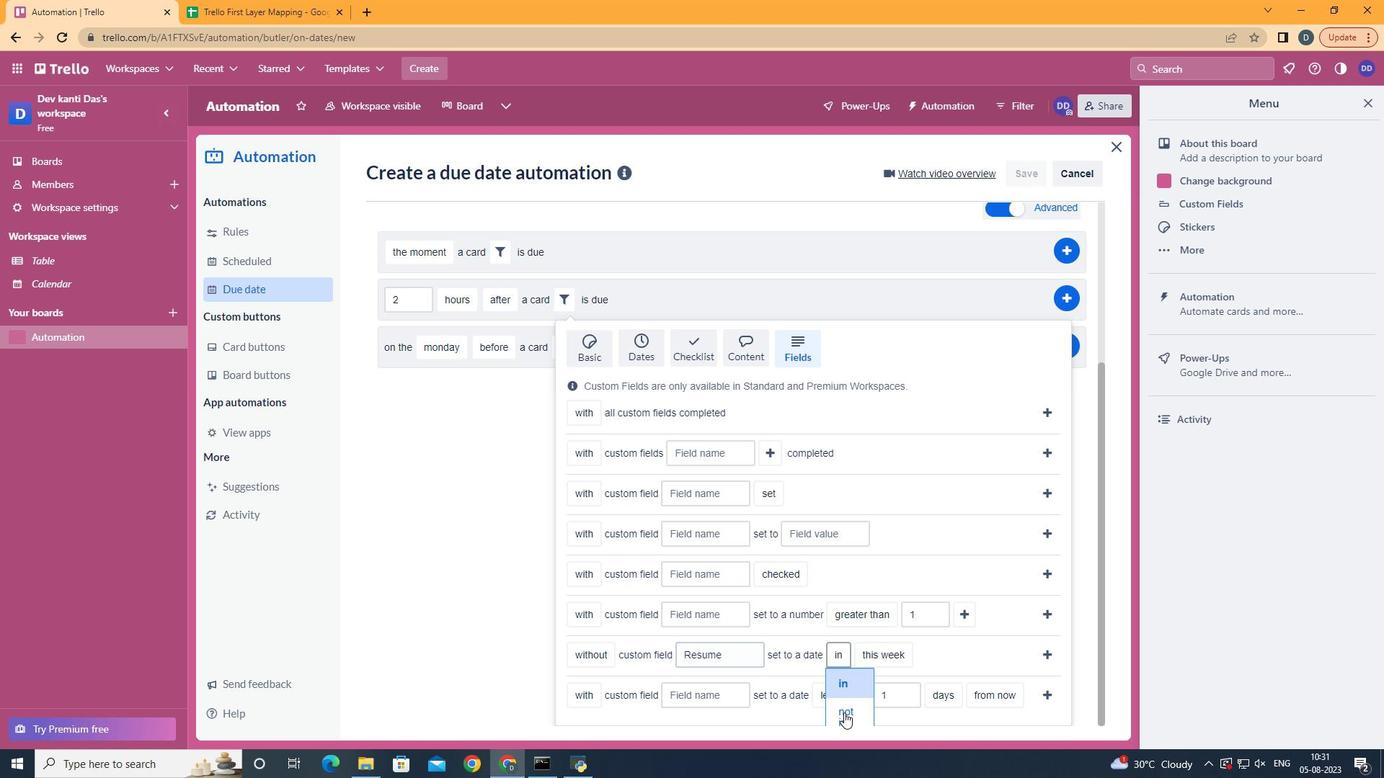 
Action: Mouse pressed left at (832, 701)
Screenshot: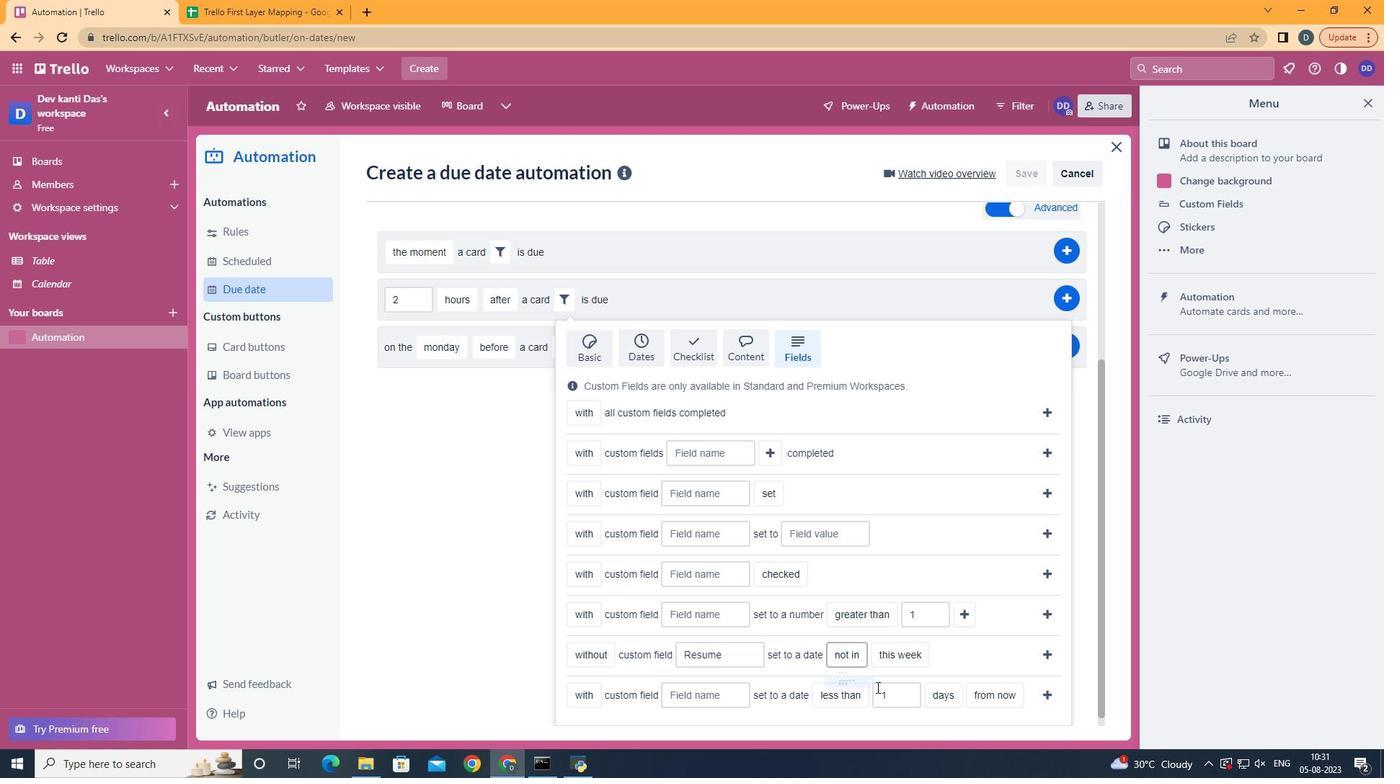 
Action: Mouse moved to (891, 668)
Screenshot: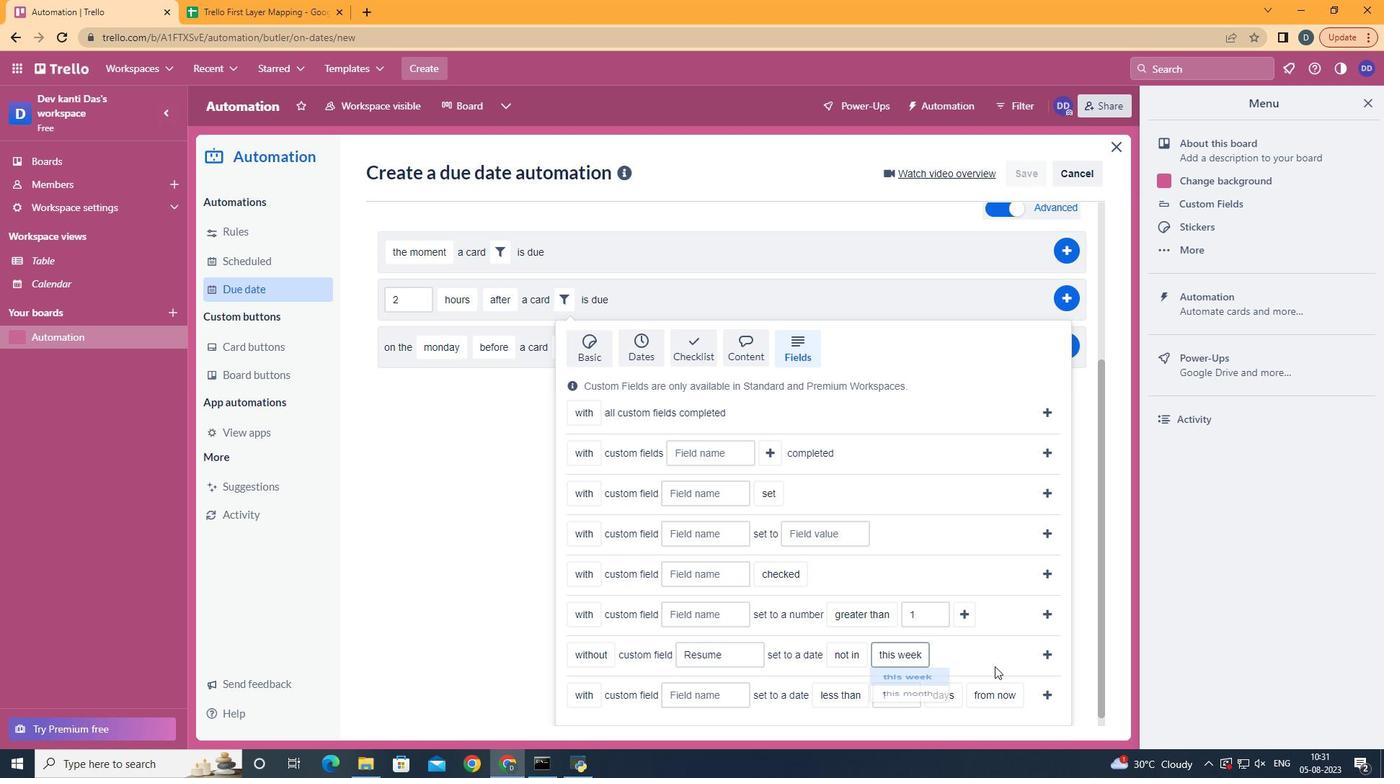 
Action: Mouse pressed left at (891, 668)
Screenshot: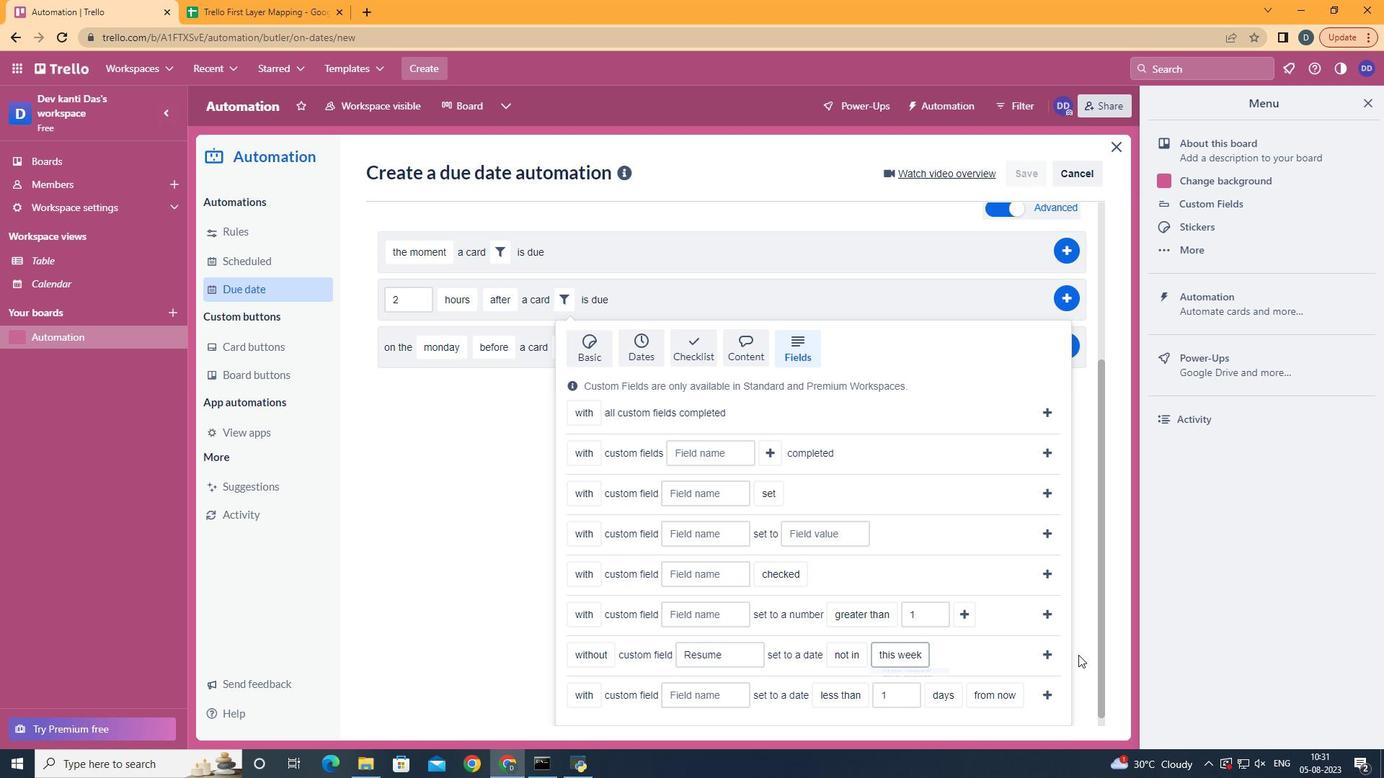 
Action: Mouse moved to (1034, 645)
Screenshot: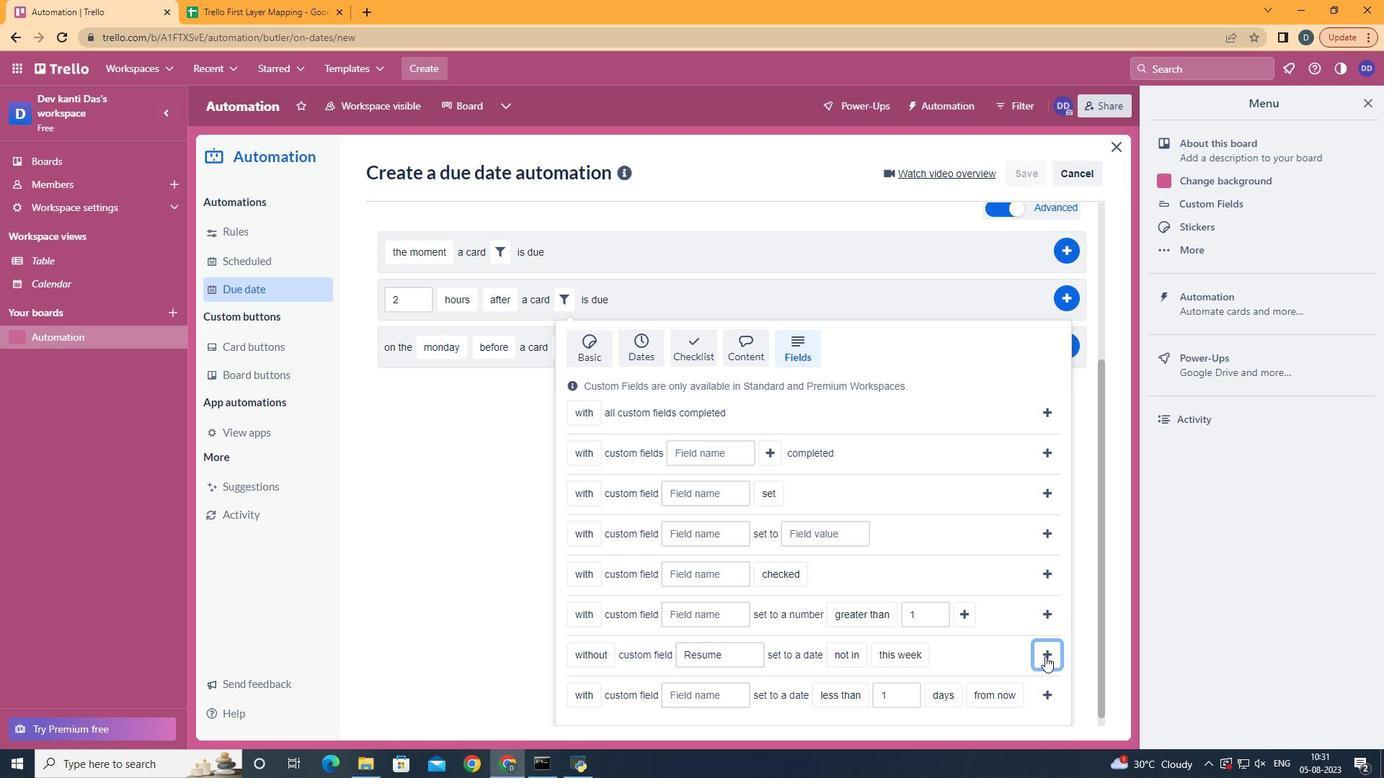 
Action: Mouse pressed left at (1034, 645)
Screenshot: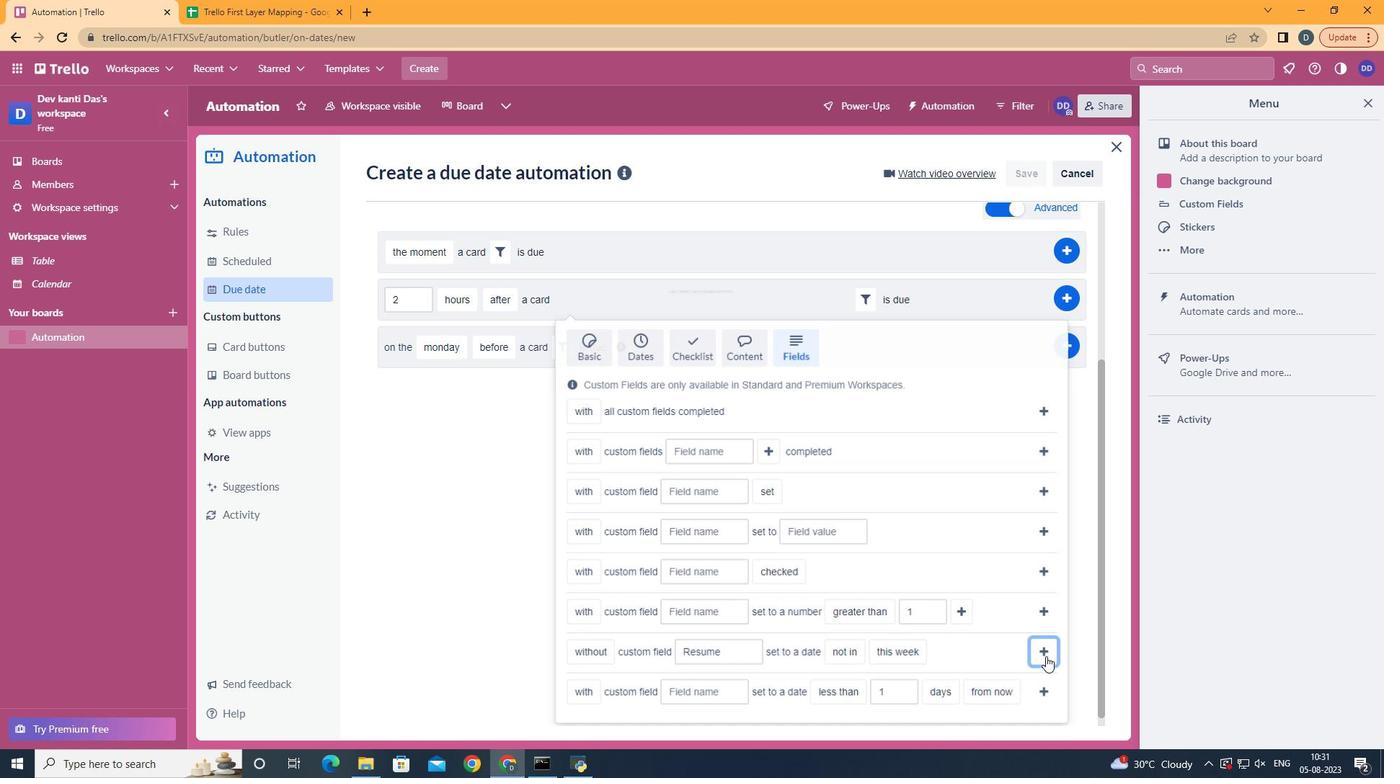 
Action: Mouse moved to (1065, 522)
Screenshot: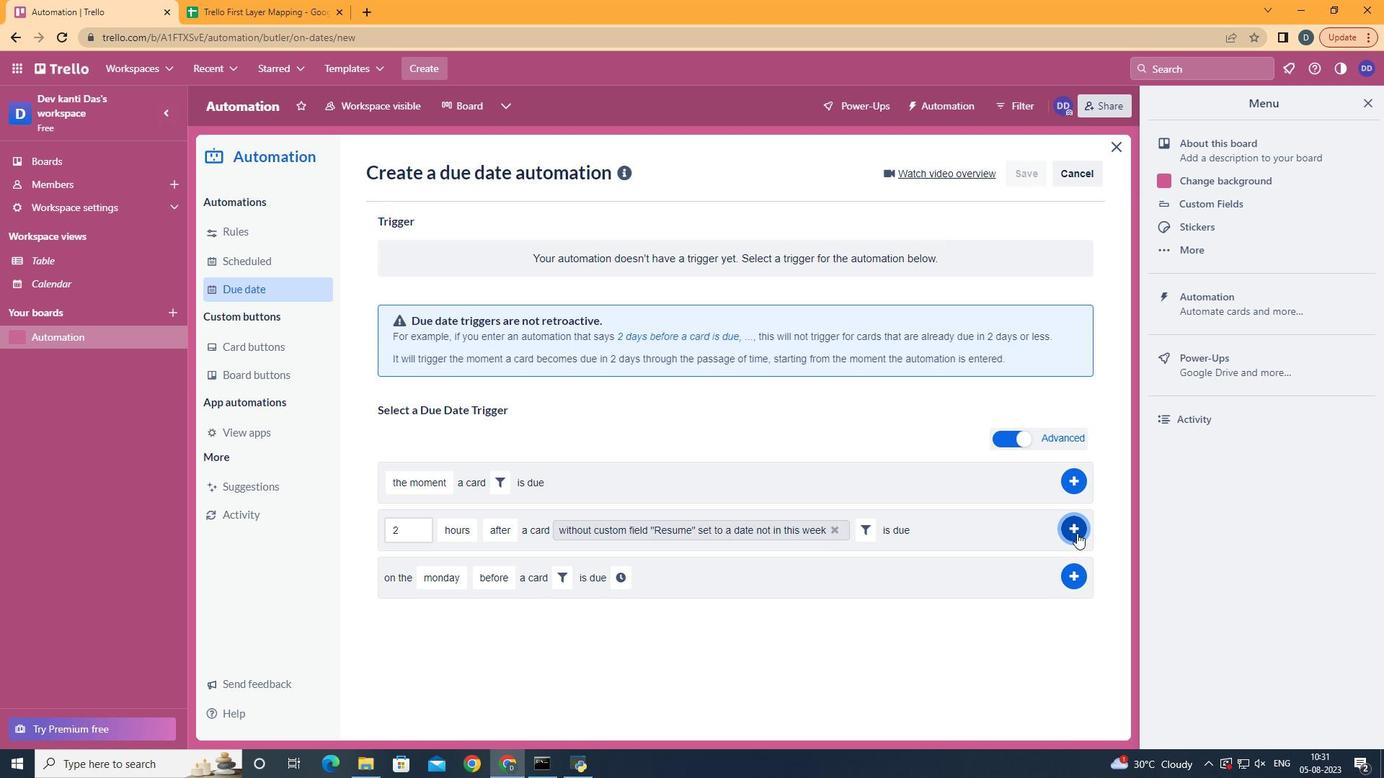 
Action: Mouse pressed left at (1065, 522)
Screenshot: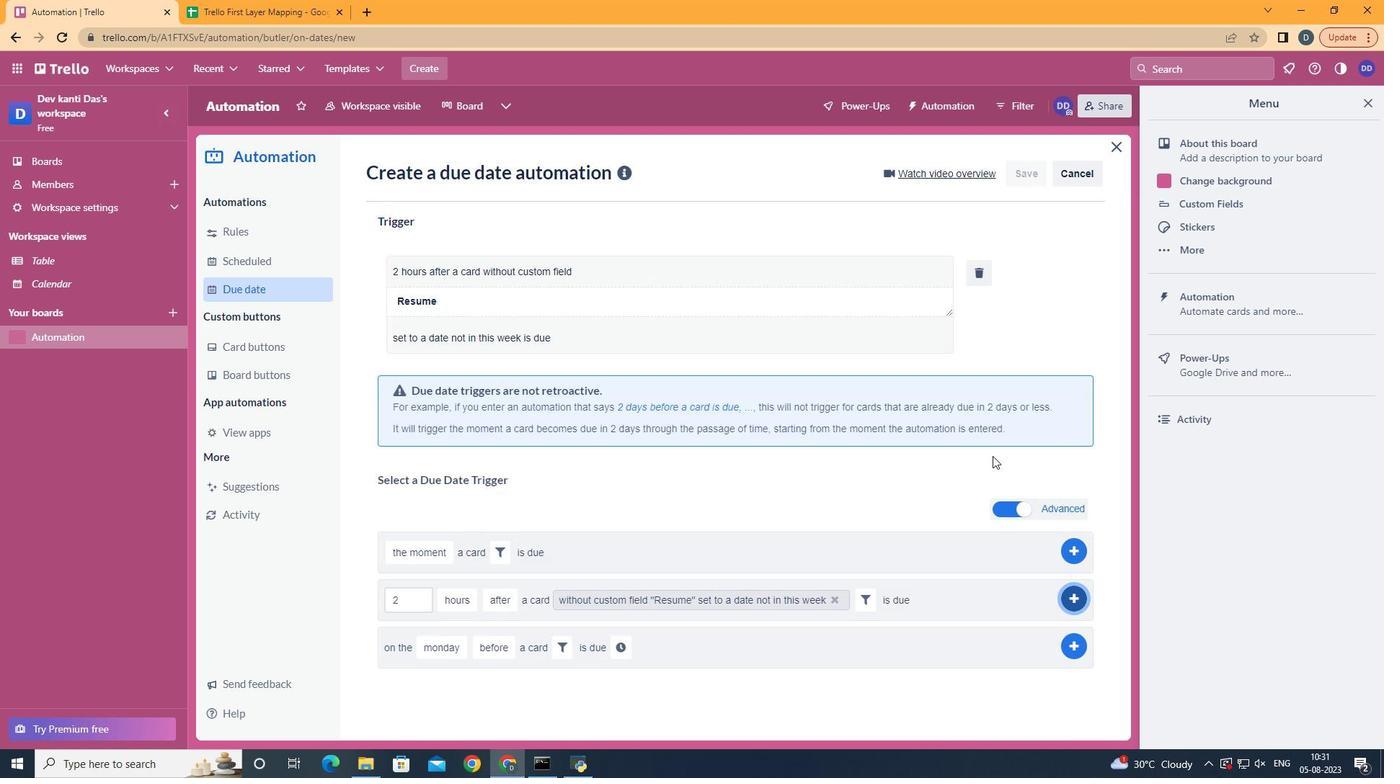 
Action: Mouse moved to (566, 209)
Screenshot: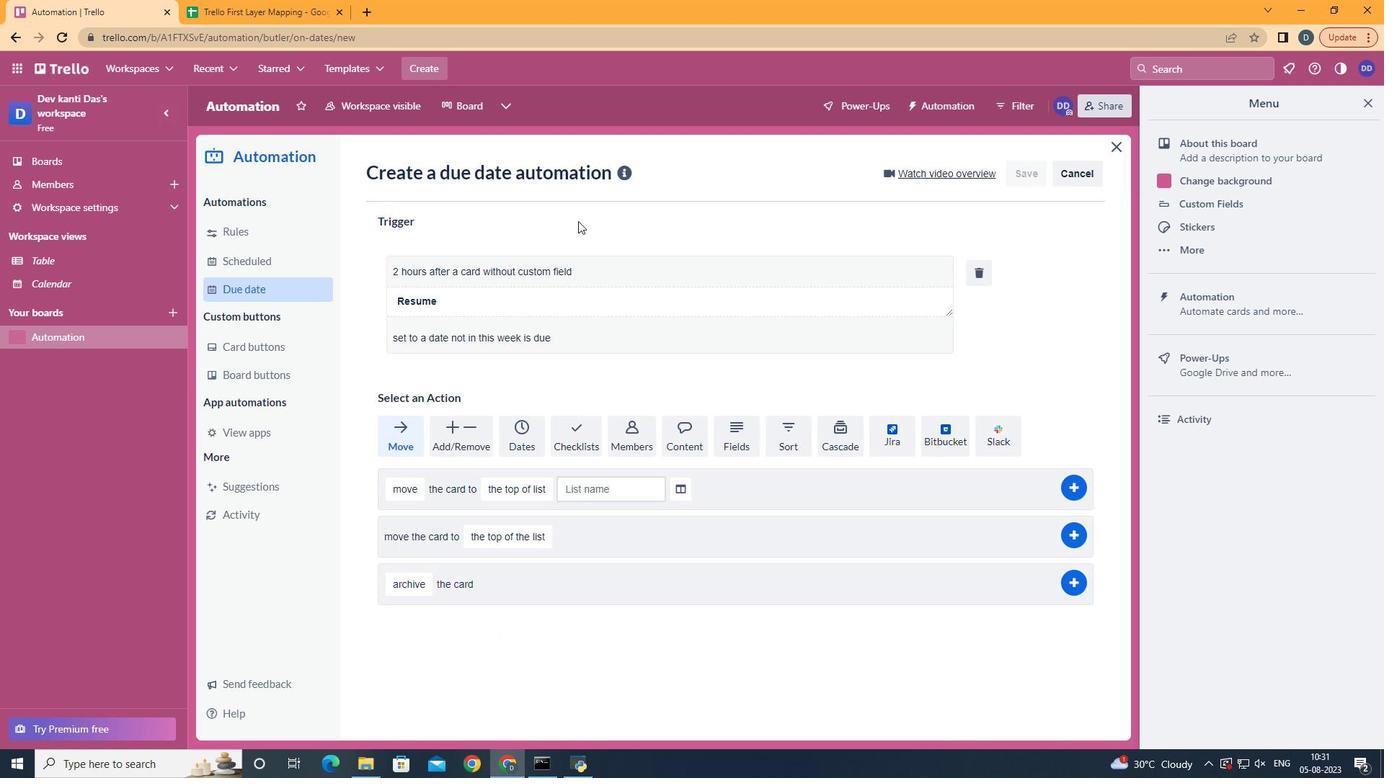 
